 Task: Search one way flight ticket for 3 adults, 3 children in business from Pasco: Tri-cities Airport to Laramie: Laramie Regional Airport on 5-3-2023. Choice of flights is American. Number of bags: 4 checked bags. Price is upto 74000. Outbound departure time preference is 21:45.
Action: Mouse moved to (327, 278)
Screenshot: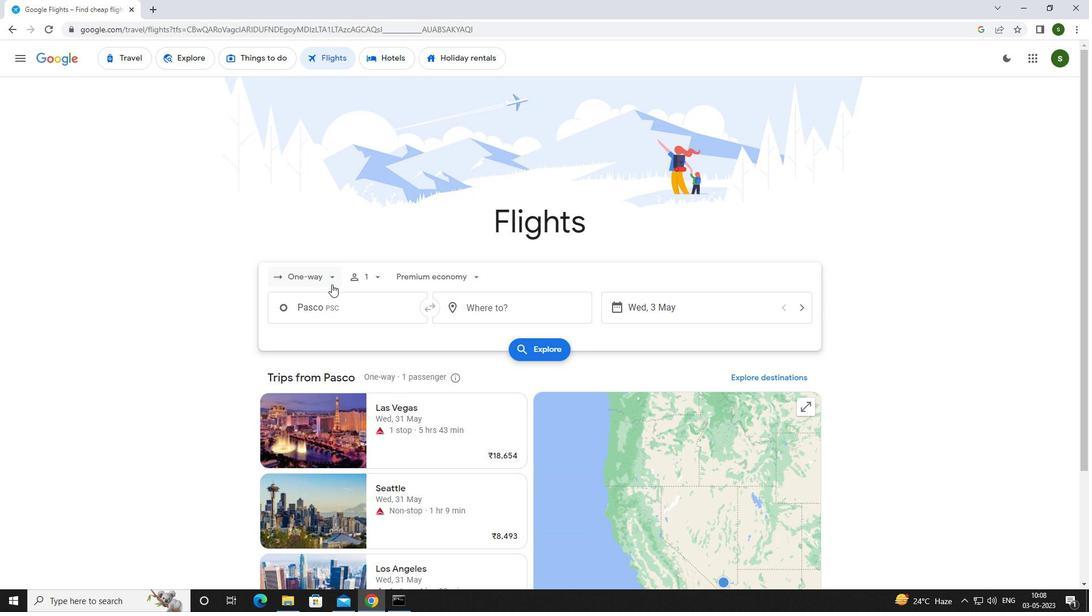 
Action: Mouse pressed left at (327, 278)
Screenshot: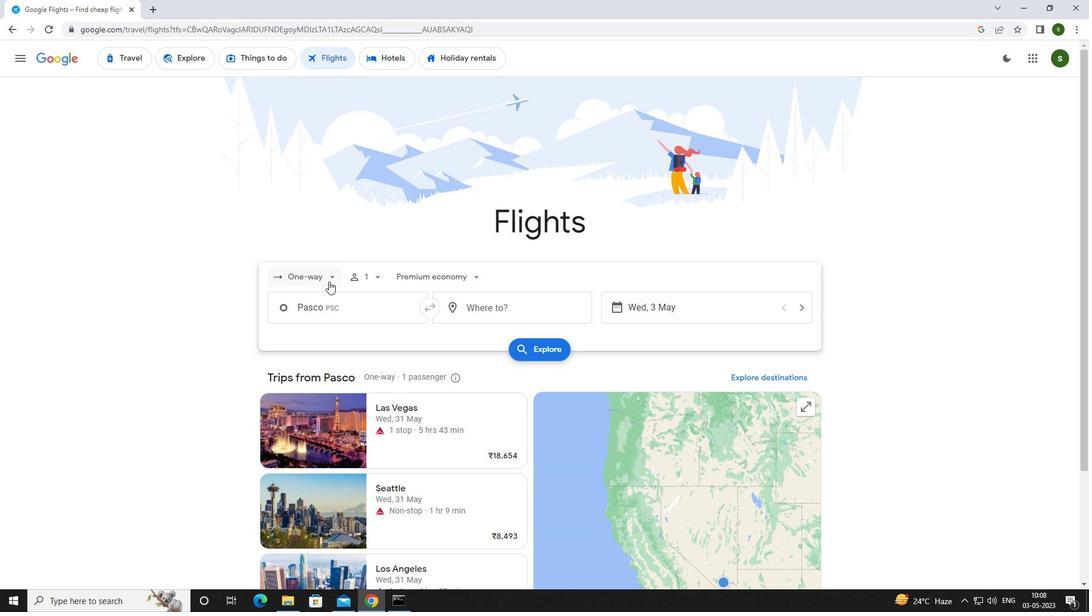 
Action: Mouse moved to (325, 328)
Screenshot: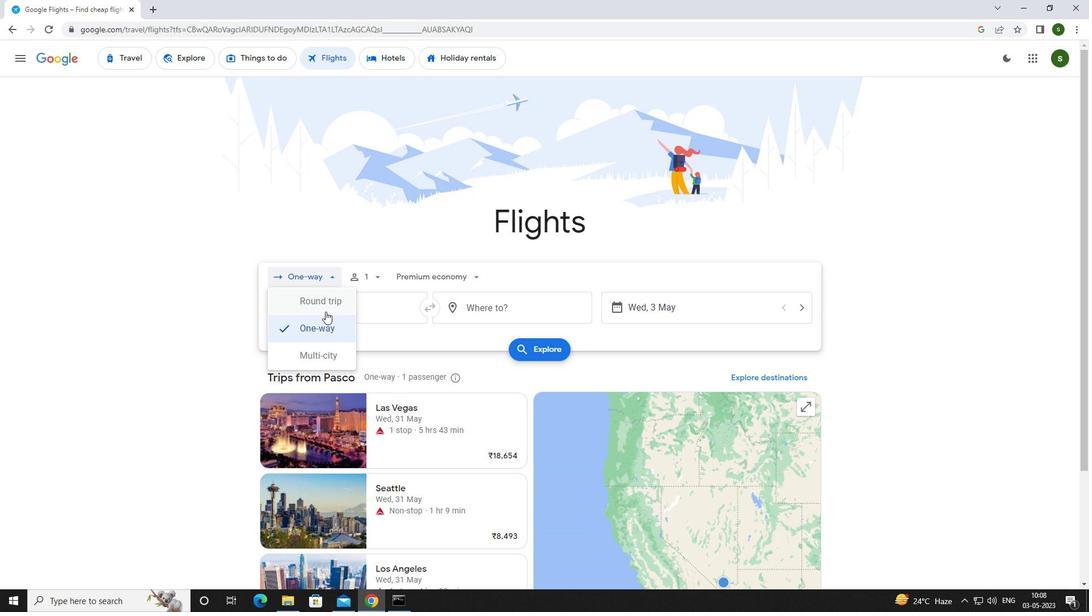 
Action: Mouse pressed left at (325, 328)
Screenshot: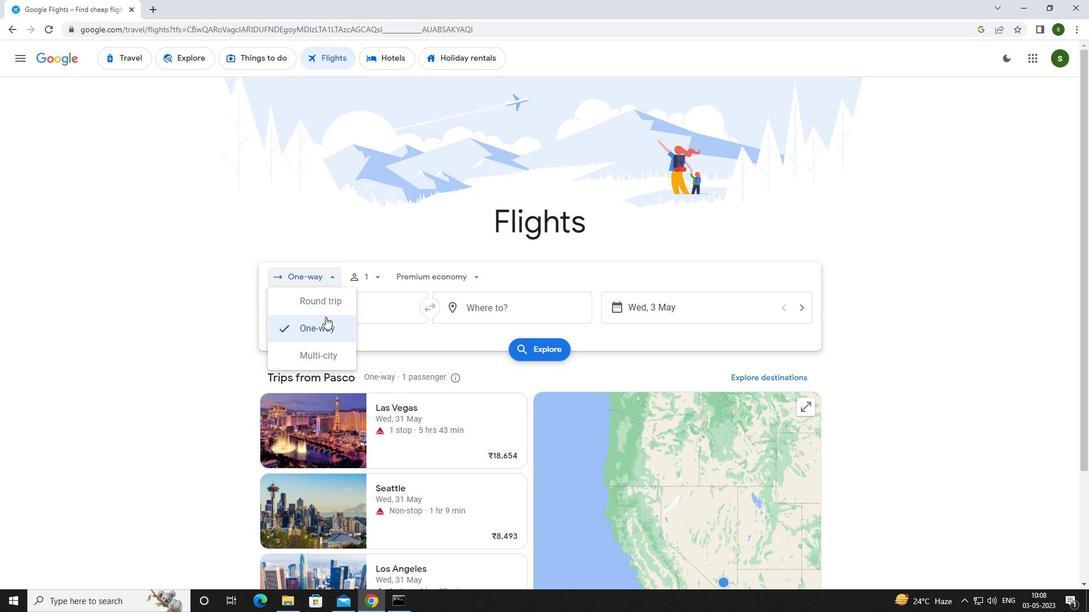 
Action: Mouse moved to (380, 276)
Screenshot: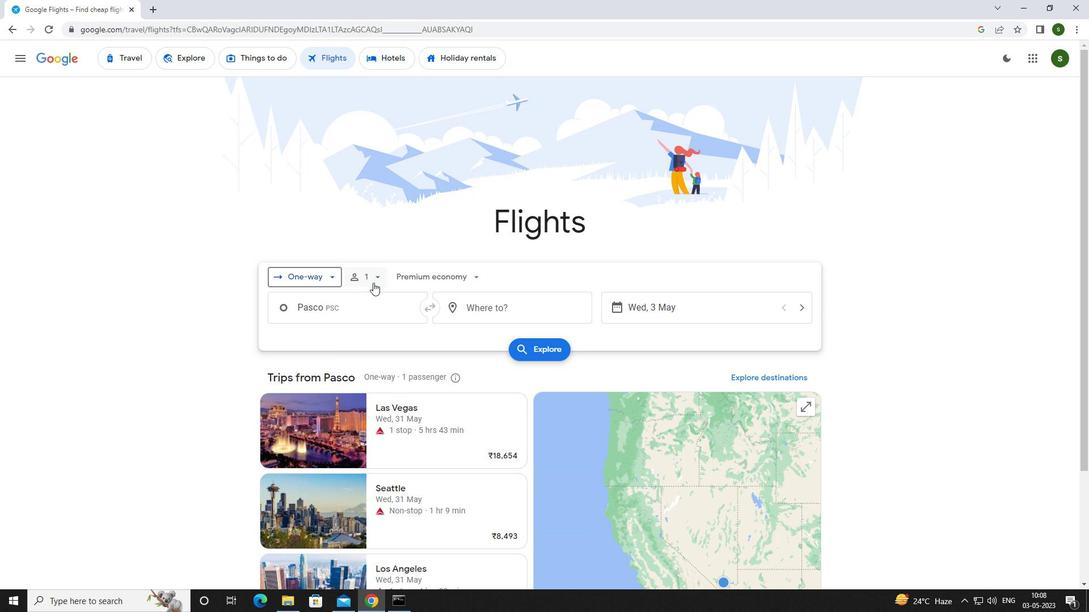 
Action: Mouse pressed left at (380, 276)
Screenshot: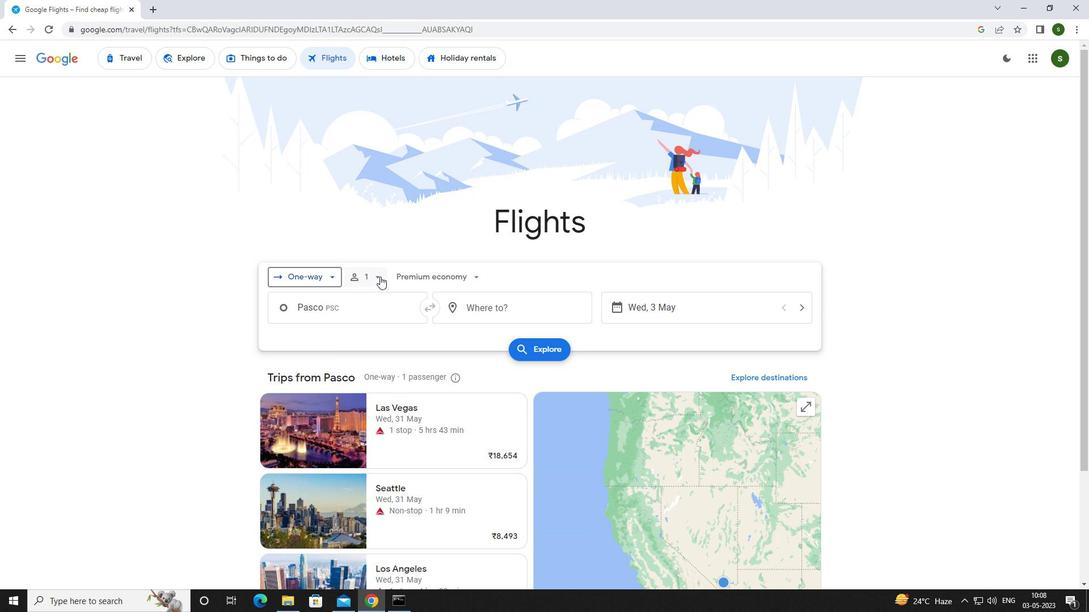 
Action: Mouse moved to (461, 307)
Screenshot: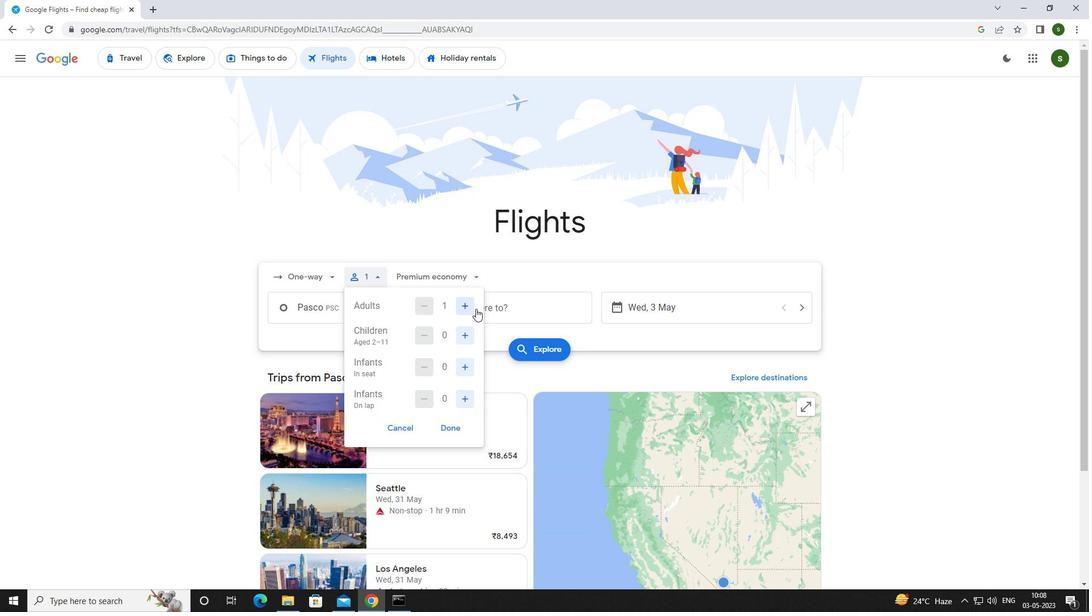 
Action: Mouse pressed left at (461, 307)
Screenshot: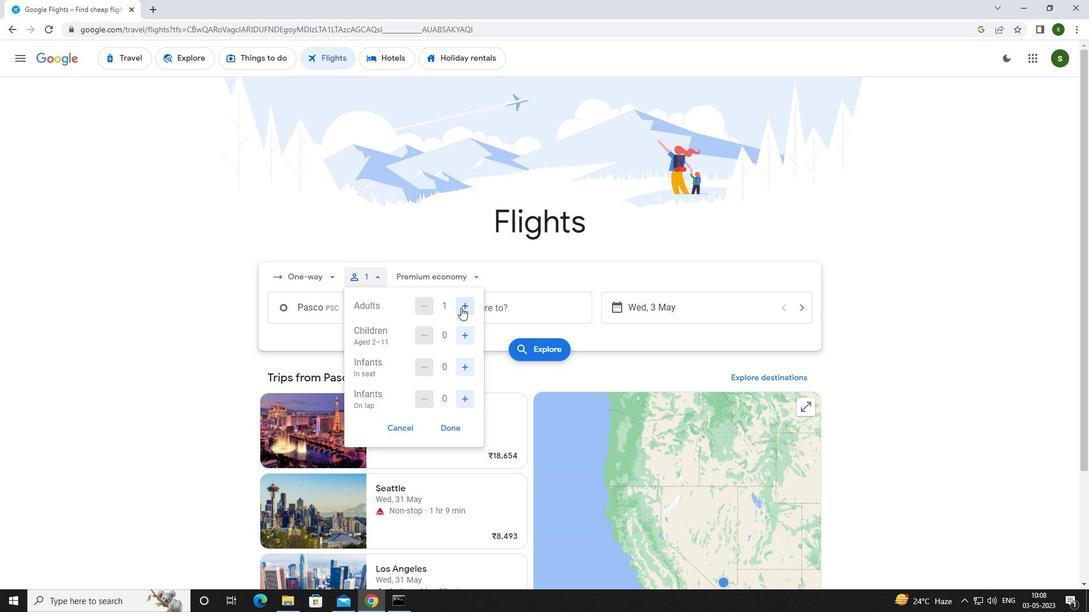 
Action: Mouse pressed left at (461, 307)
Screenshot: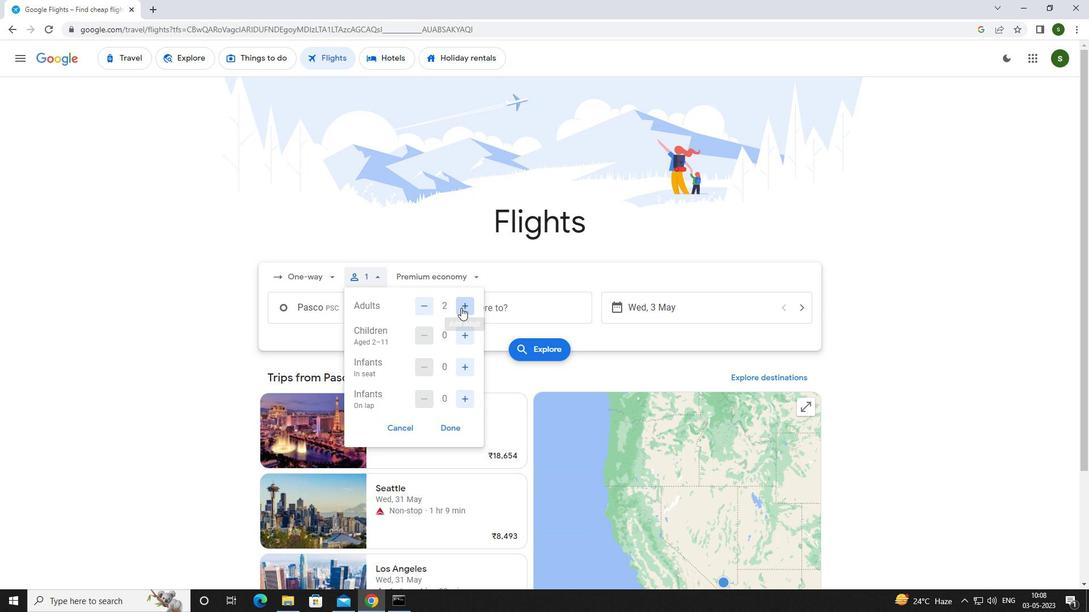
Action: Mouse moved to (465, 331)
Screenshot: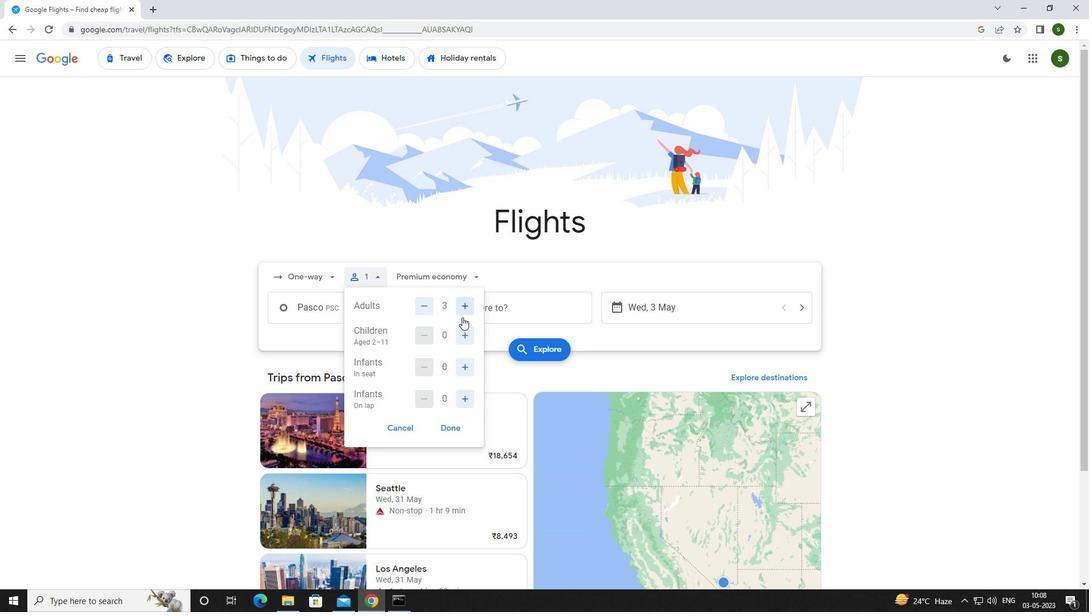 
Action: Mouse pressed left at (465, 331)
Screenshot: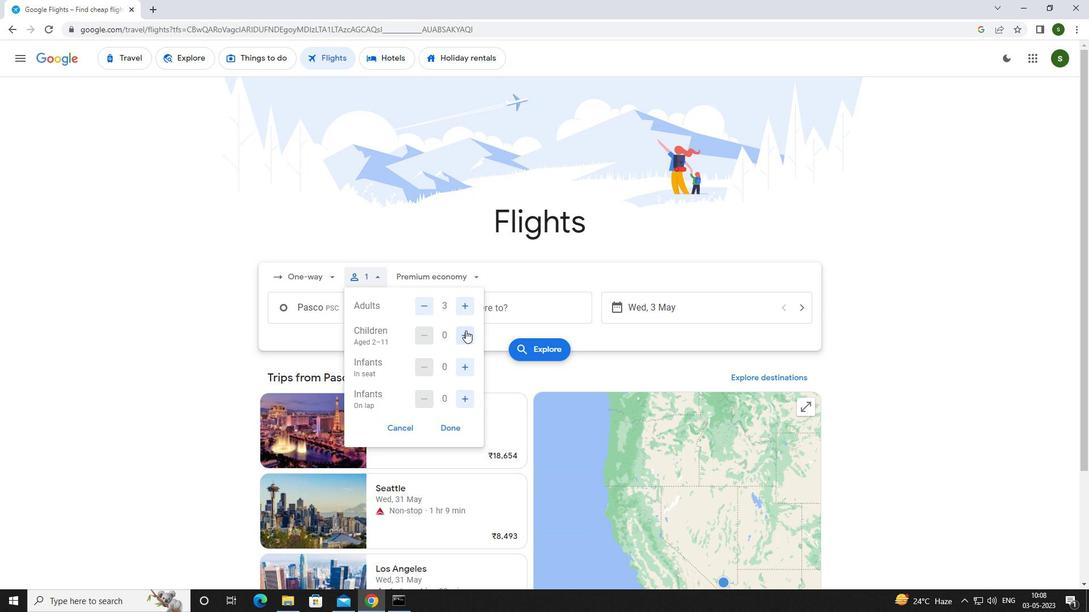 
Action: Mouse pressed left at (465, 331)
Screenshot: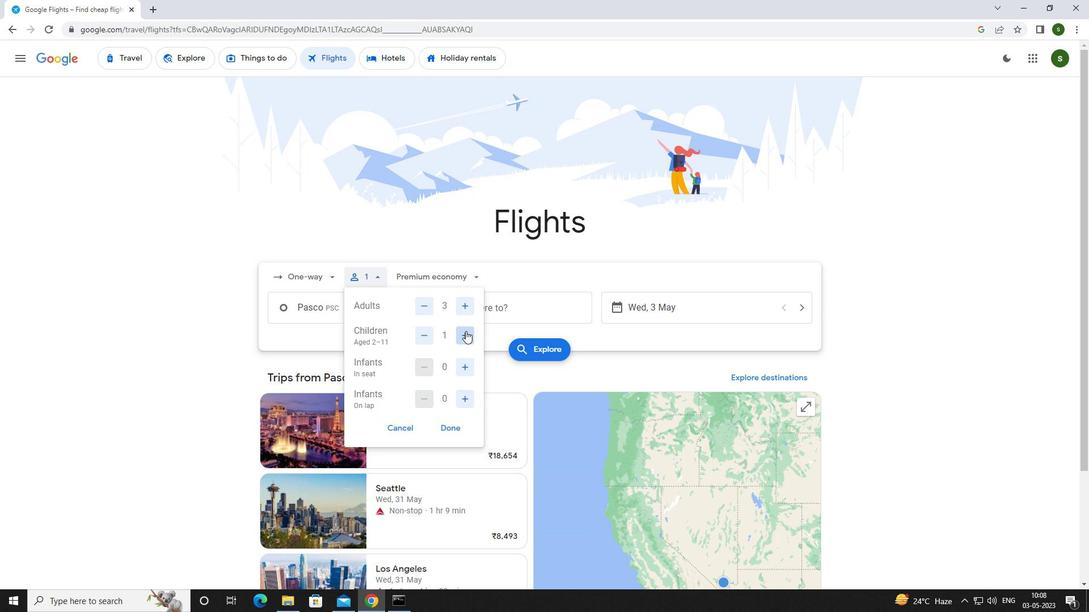 
Action: Mouse pressed left at (465, 331)
Screenshot: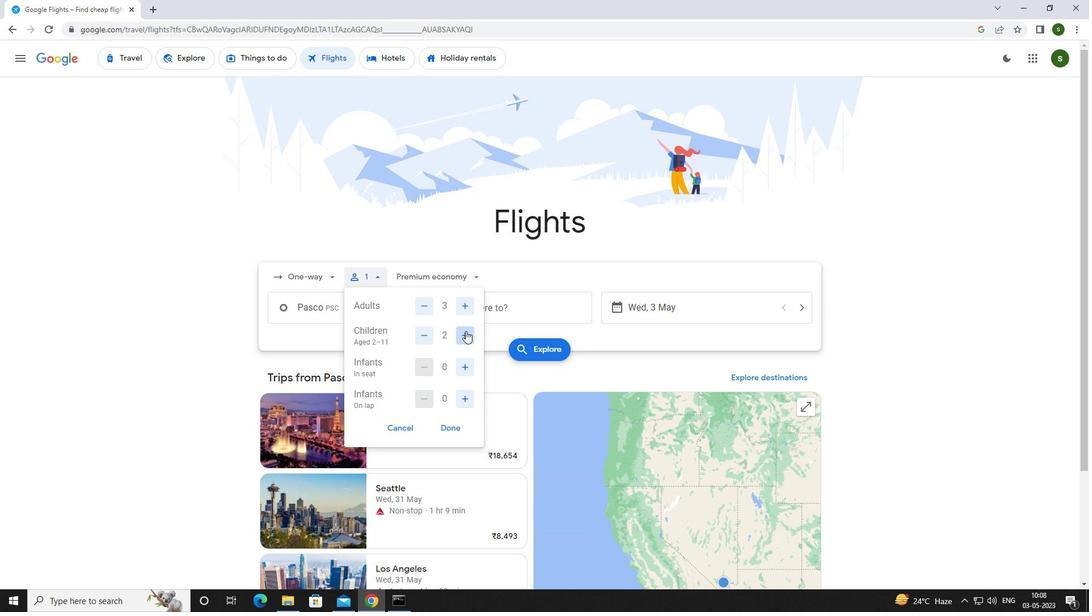 
Action: Mouse moved to (469, 281)
Screenshot: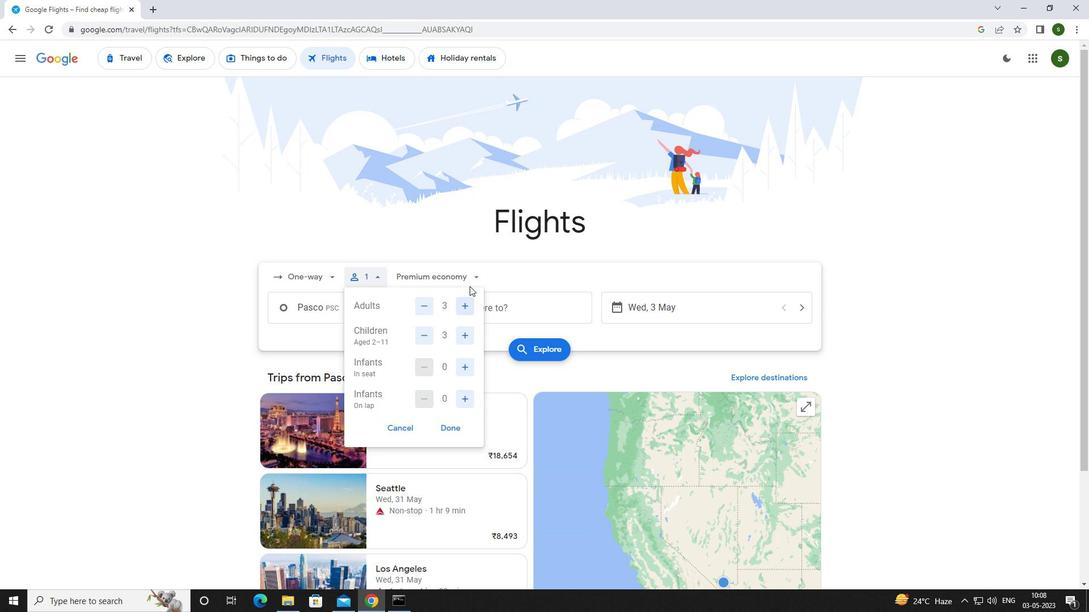 
Action: Mouse pressed left at (469, 281)
Screenshot: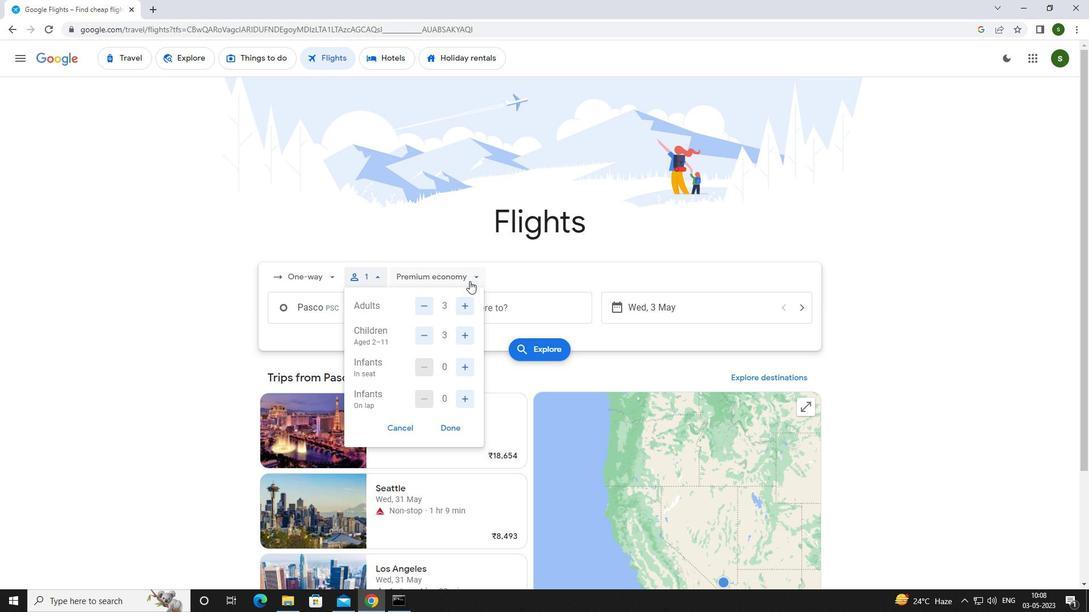 
Action: Mouse moved to (451, 349)
Screenshot: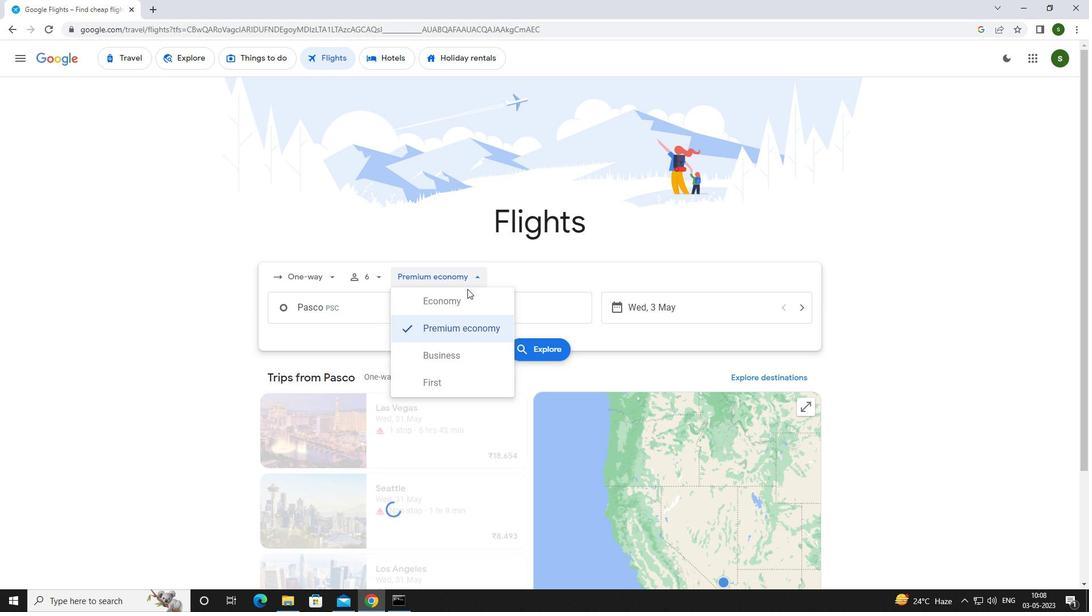
Action: Mouse pressed left at (451, 349)
Screenshot: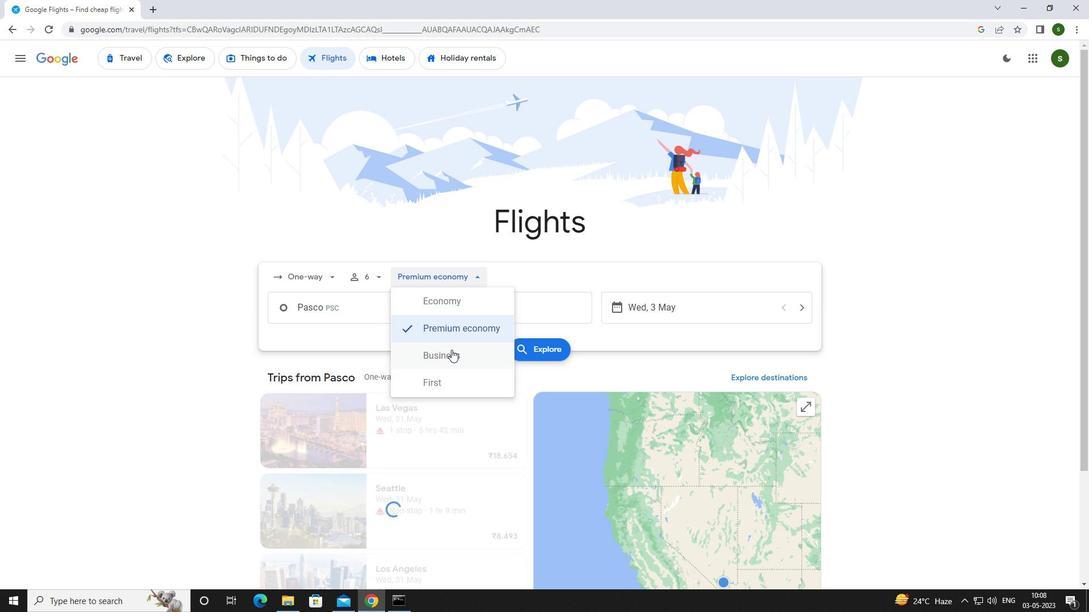 
Action: Mouse moved to (399, 305)
Screenshot: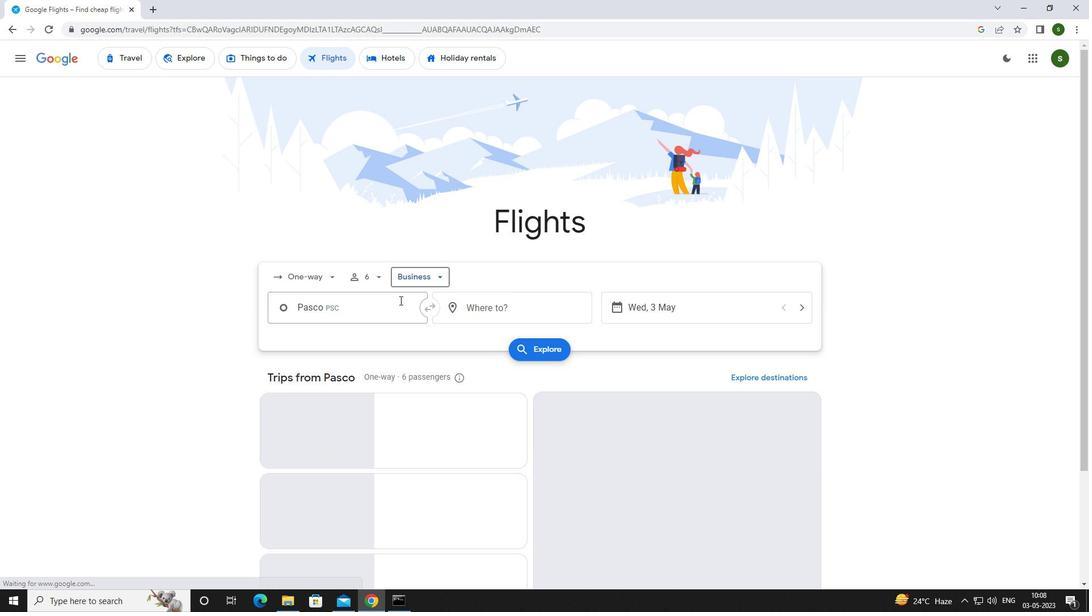 
Action: Mouse pressed left at (399, 305)
Screenshot: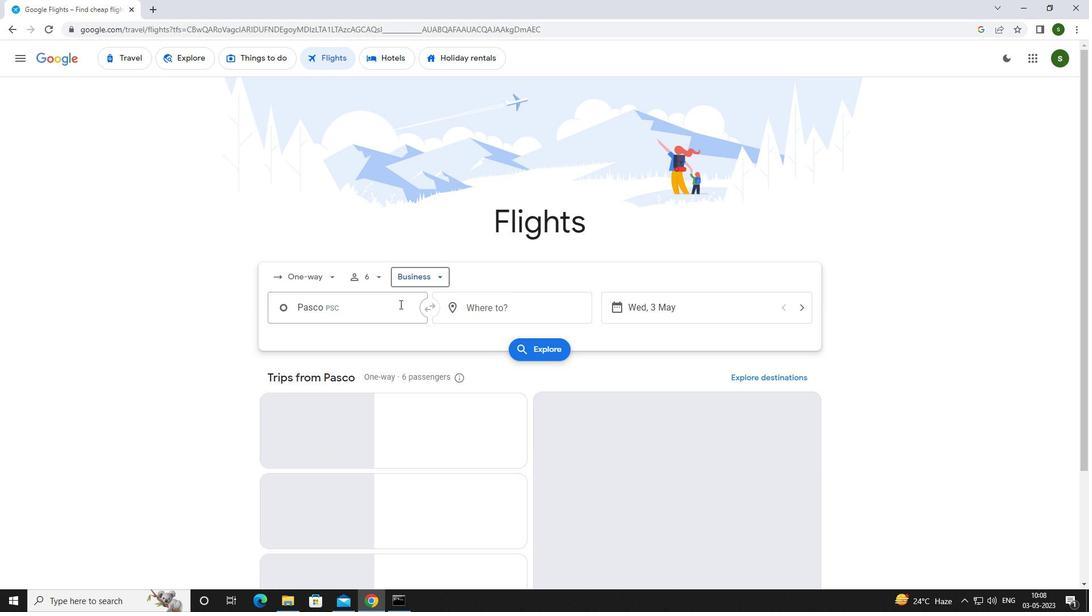 
Action: Mouse moved to (406, 309)
Screenshot: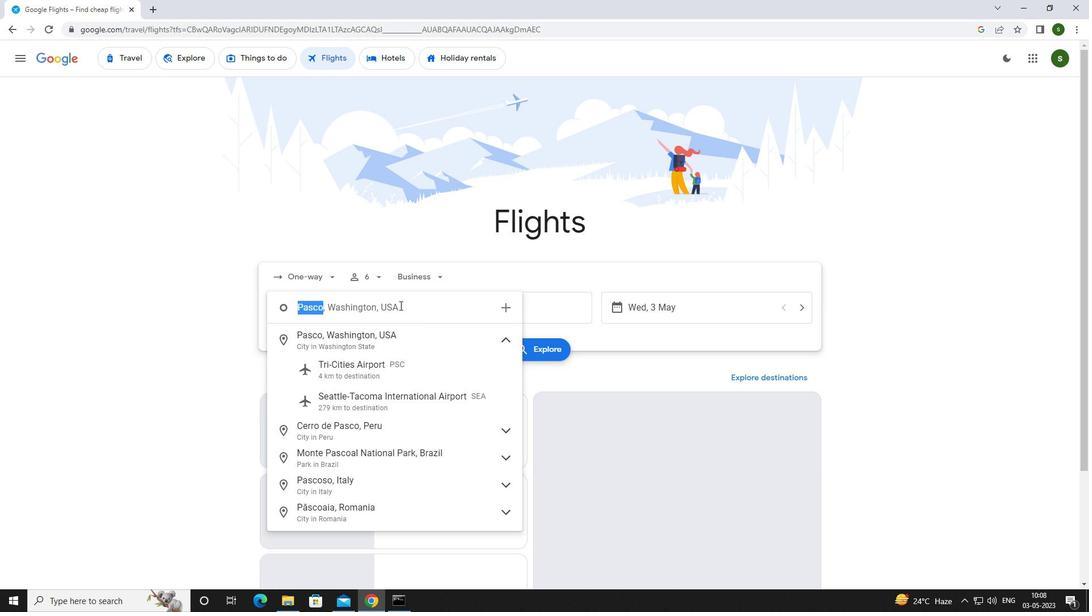 
Action: Key pressed <Key.caps_lock>p<Key.caps_lock>asc
Screenshot: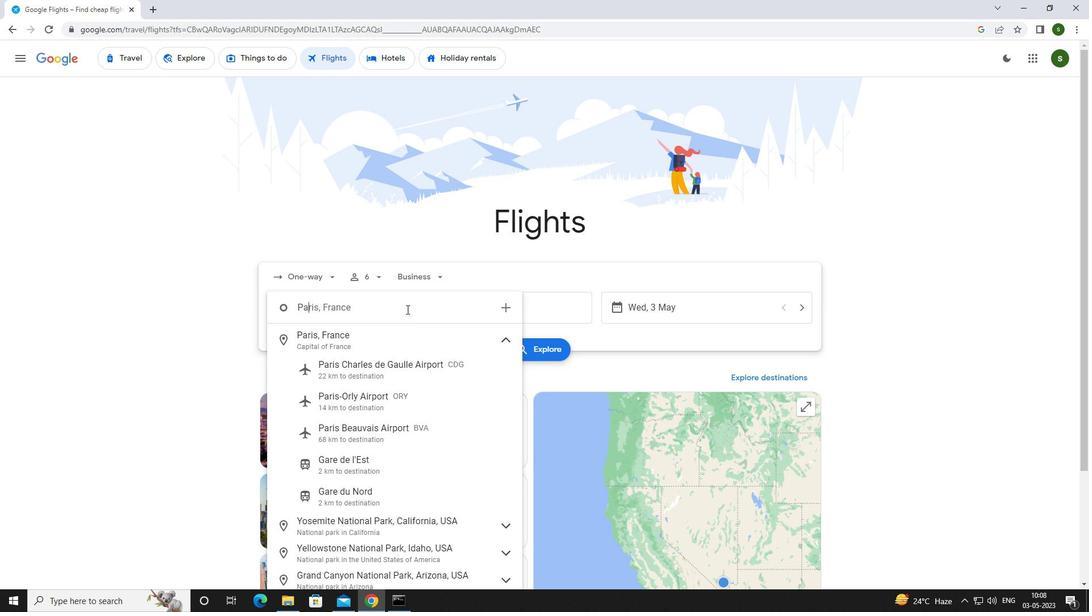 
Action: Mouse moved to (398, 364)
Screenshot: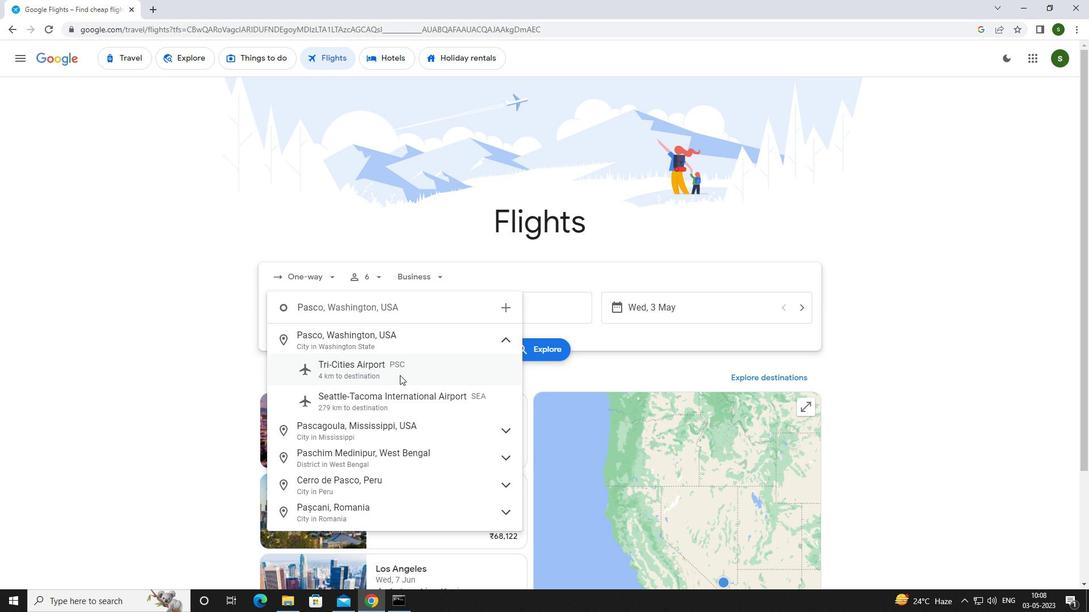 
Action: Mouse pressed left at (398, 364)
Screenshot: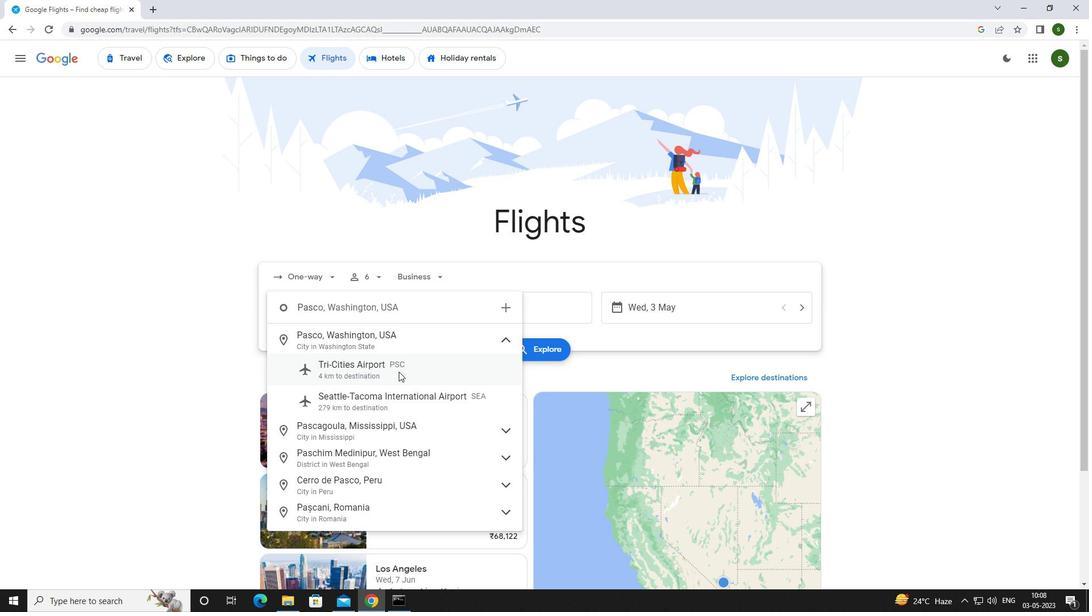
Action: Mouse moved to (499, 306)
Screenshot: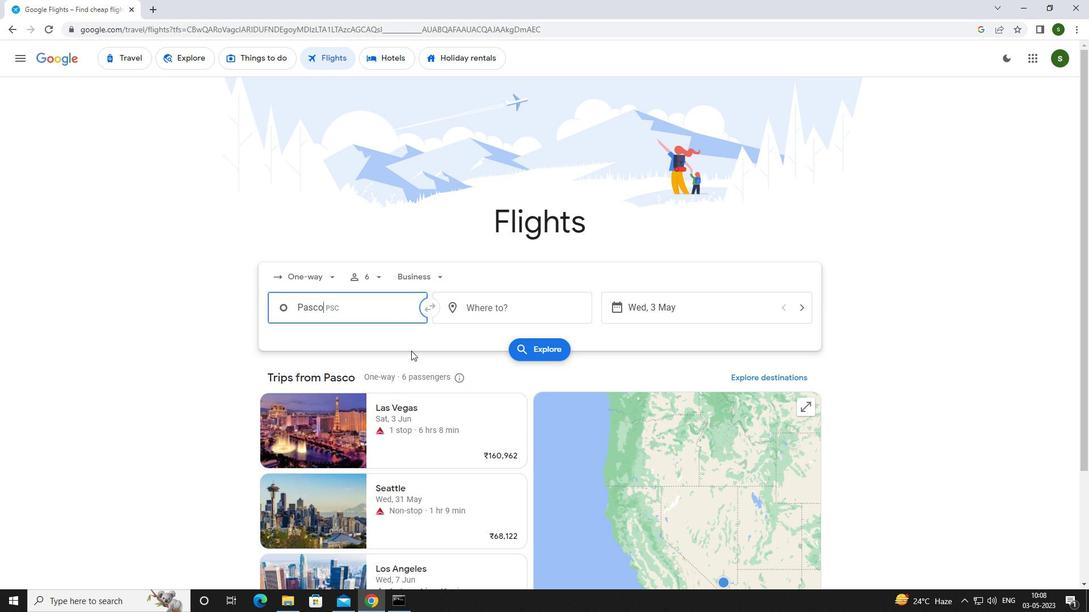 
Action: Mouse pressed left at (499, 306)
Screenshot: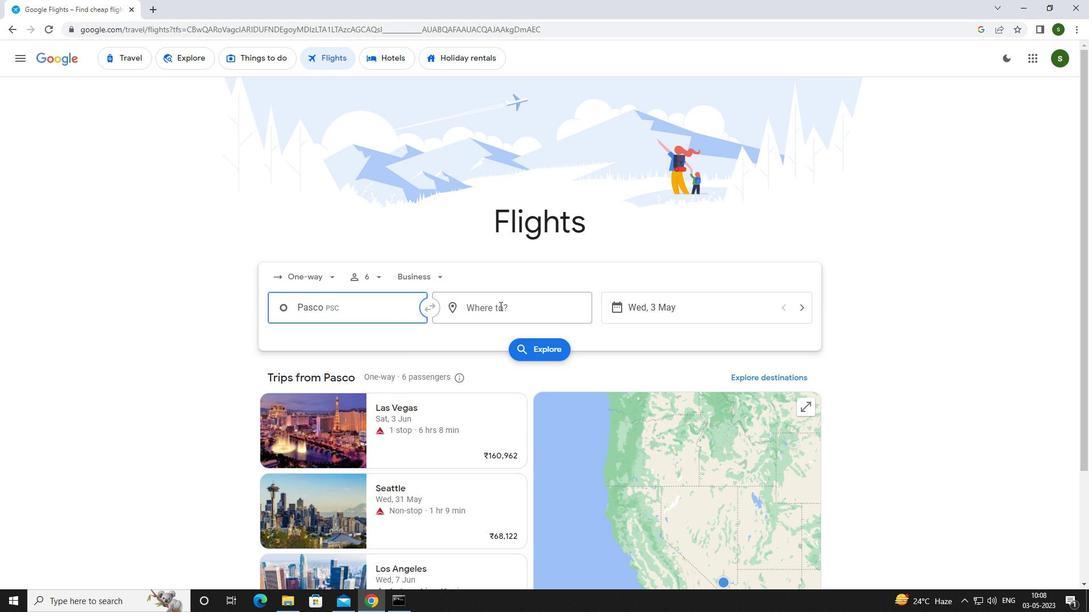 
Action: Mouse moved to (501, 306)
Screenshot: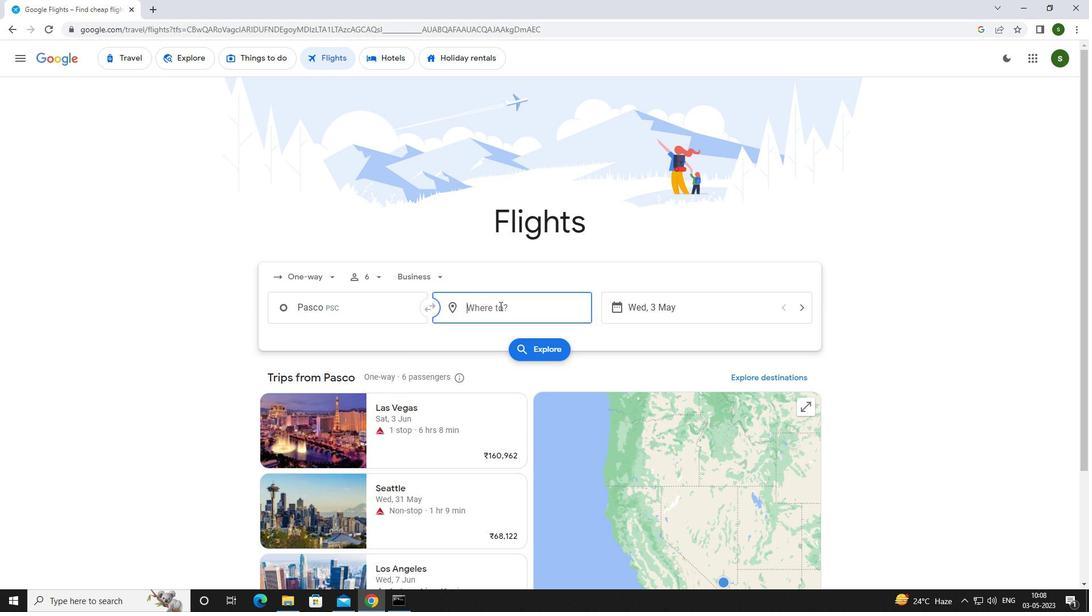 
Action: Key pressed <Key.caps_lock>l<Key.caps_lock>aram
Screenshot: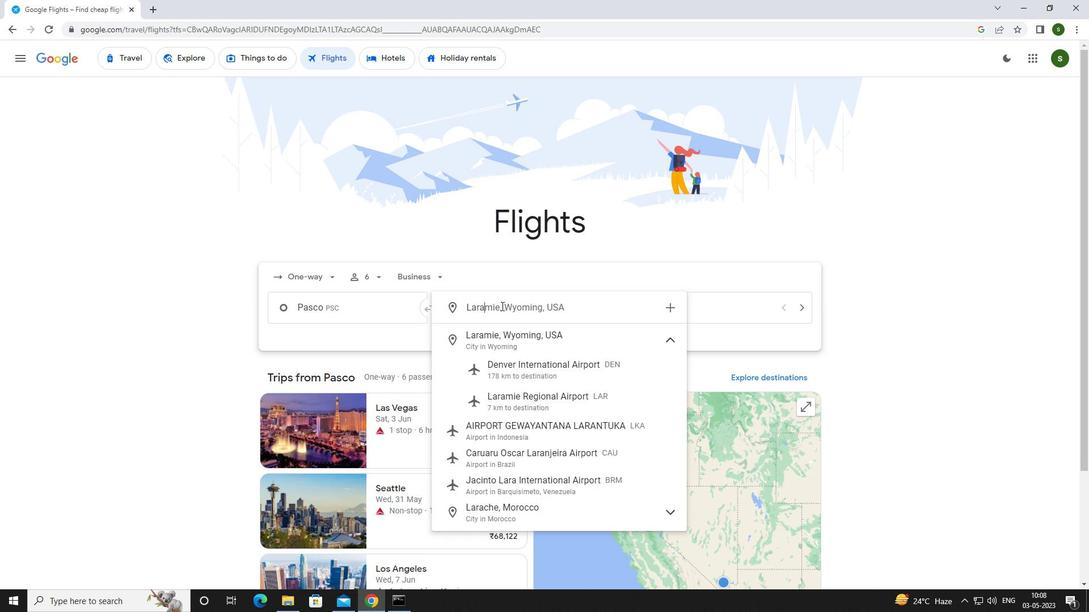 
Action: Mouse moved to (517, 399)
Screenshot: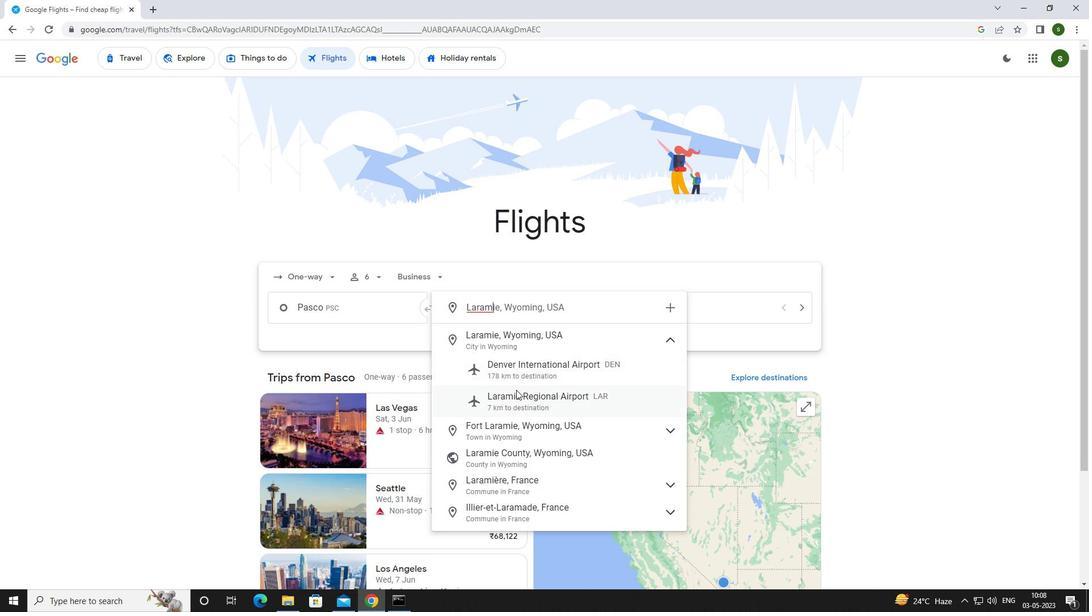 
Action: Mouse pressed left at (517, 399)
Screenshot: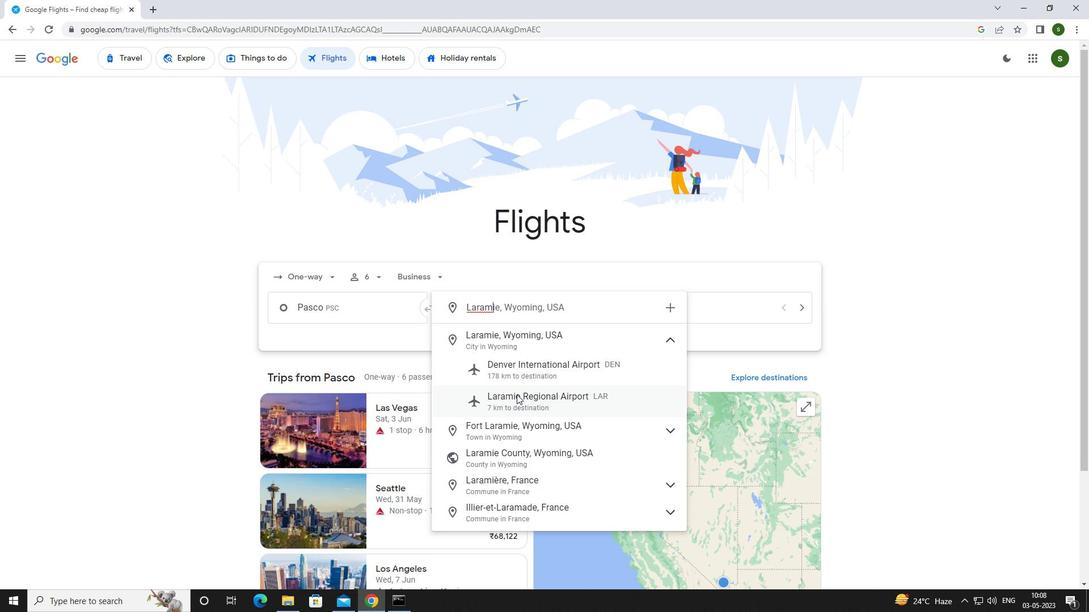 
Action: Mouse moved to (695, 311)
Screenshot: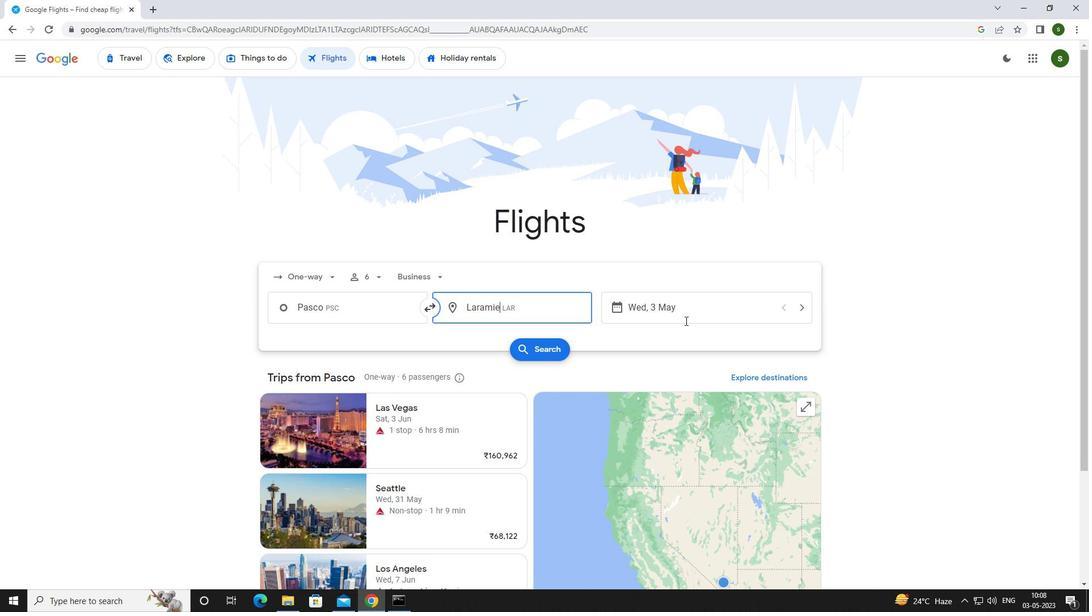 
Action: Mouse pressed left at (695, 311)
Screenshot: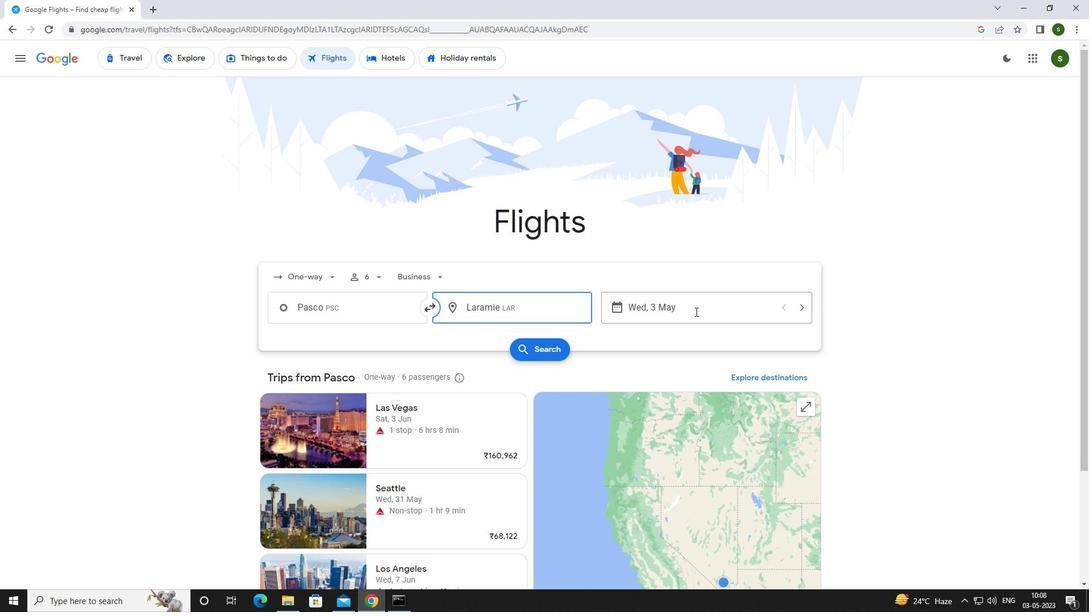 
Action: Mouse moved to (489, 382)
Screenshot: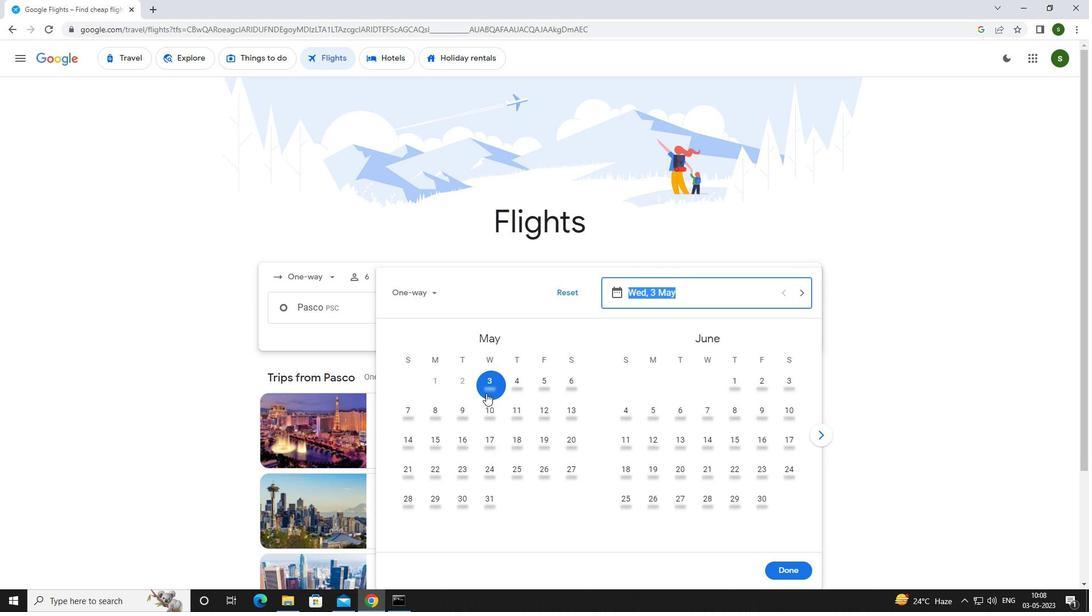
Action: Mouse pressed left at (489, 382)
Screenshot: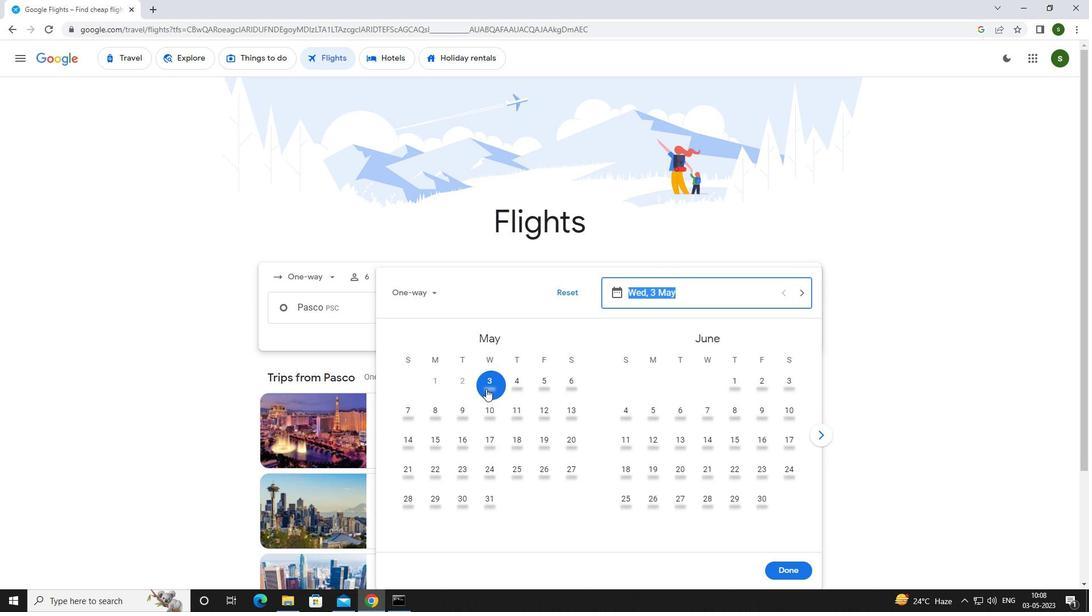 
Action: Mouse moved to (773, 570)
Screenshot: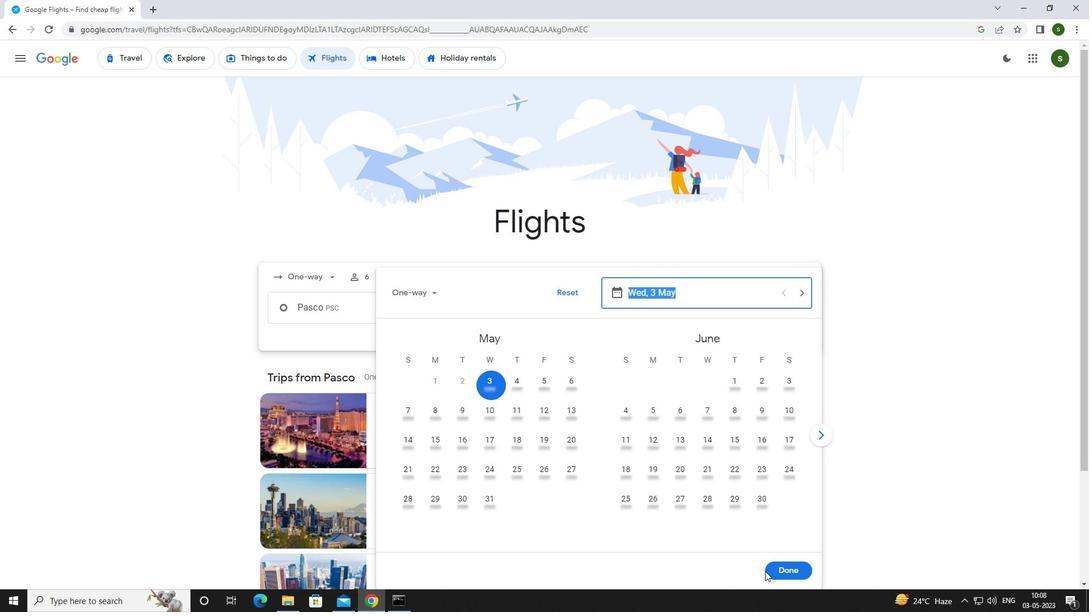
Action: Mouse pressed left at (773, 570)
Screenshot: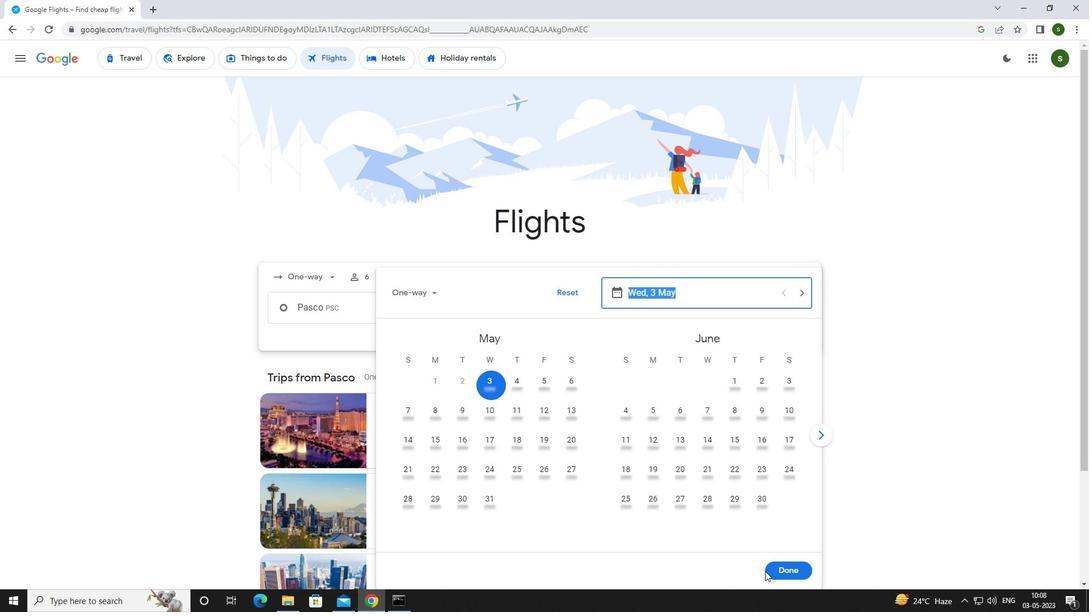 
Action: Mouse moved to (532, 355)
Screenshot: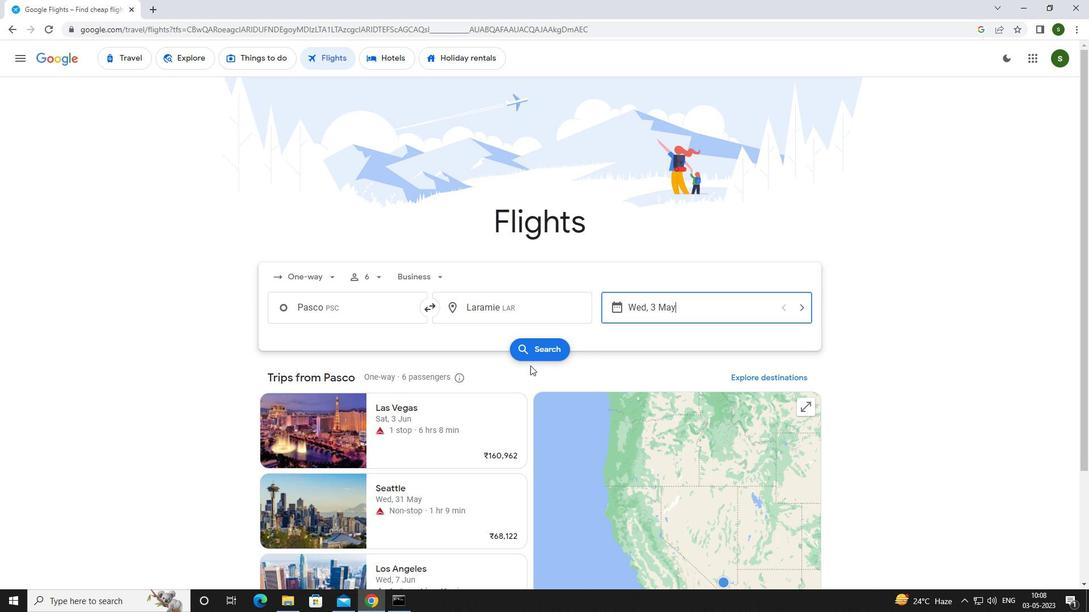 
Action: Mouse pressed left at (532, 355)
Screenshot: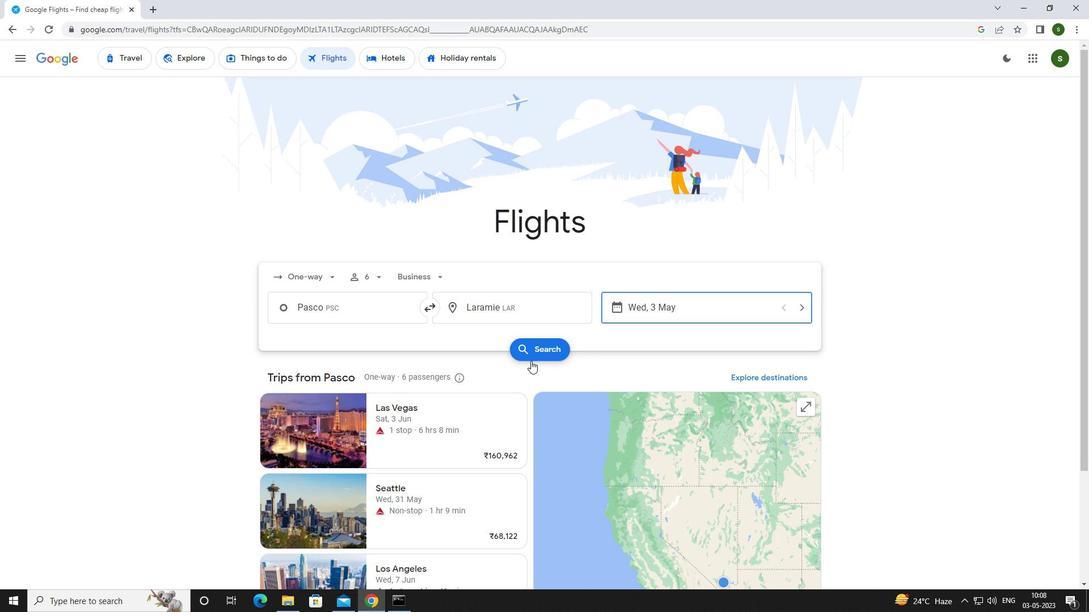 
Action: Mouse moved to (286, 164)
Screenshot: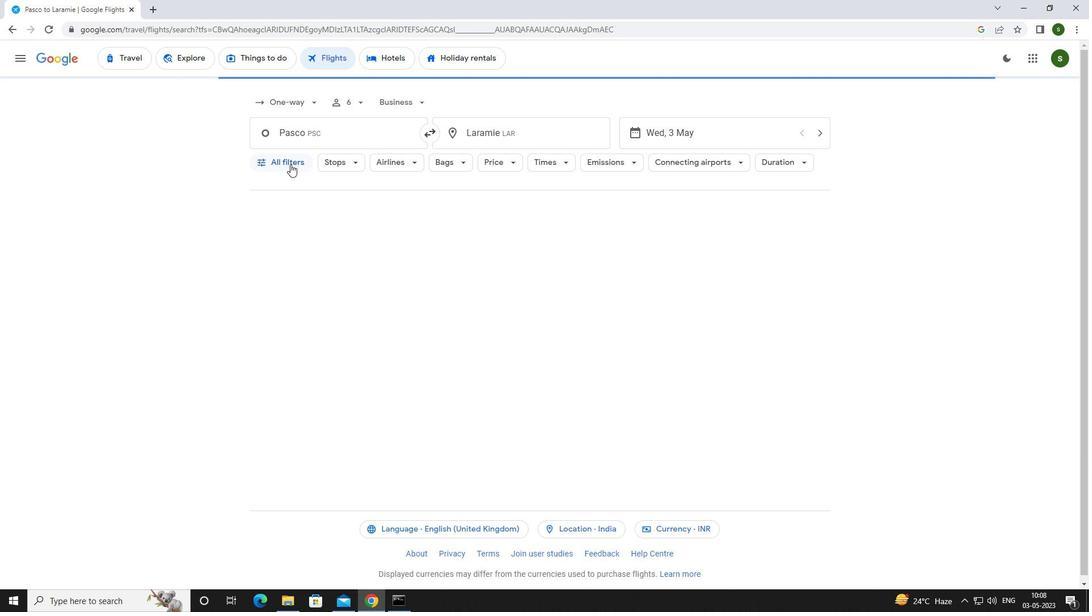 
Action: Mouse pressed left at (286, 164)
Screenshot: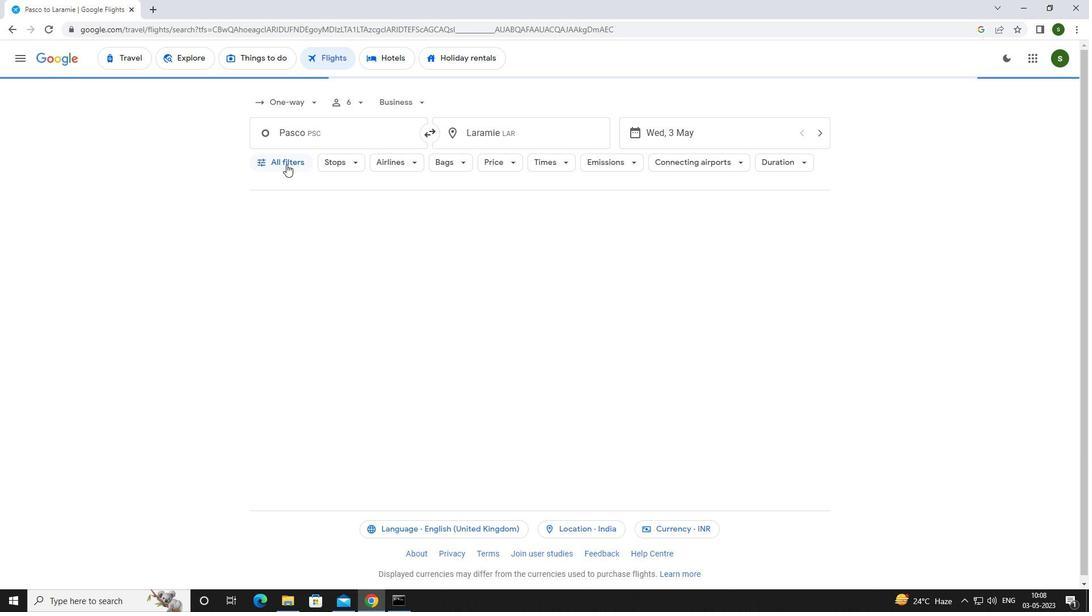 
Action: Mouse moved to (424, 405)
Screenshot: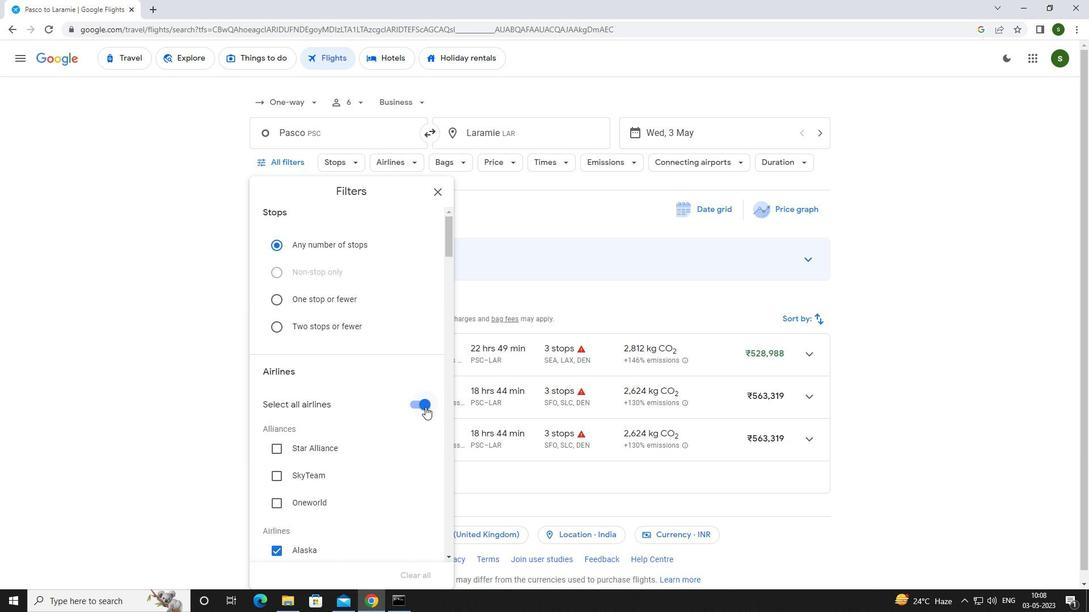 
Action: Mouse pressed left at (424, 405)
Screenshot: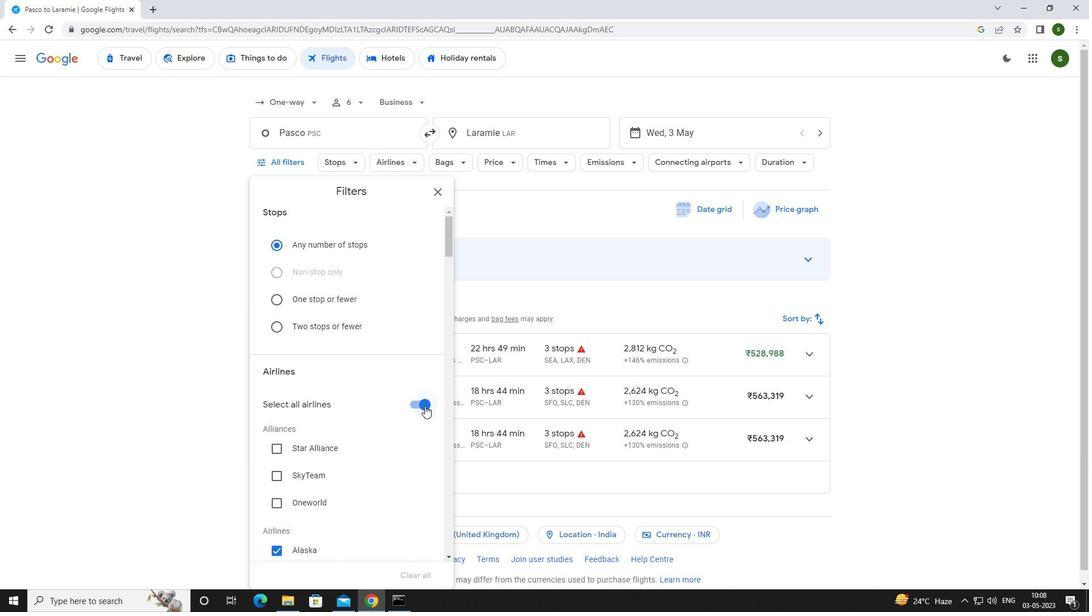 
Action: Mouse moved to (397, 383)
Screenshot: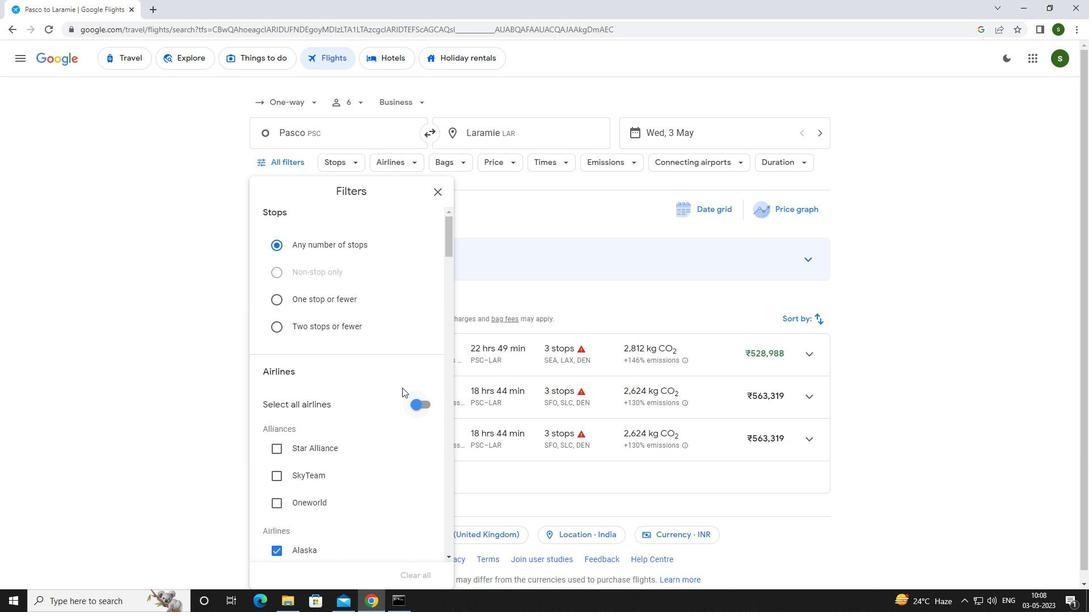 
Action: Mouse scrolled (397, 382) with delta (0, 0)
Screenshot: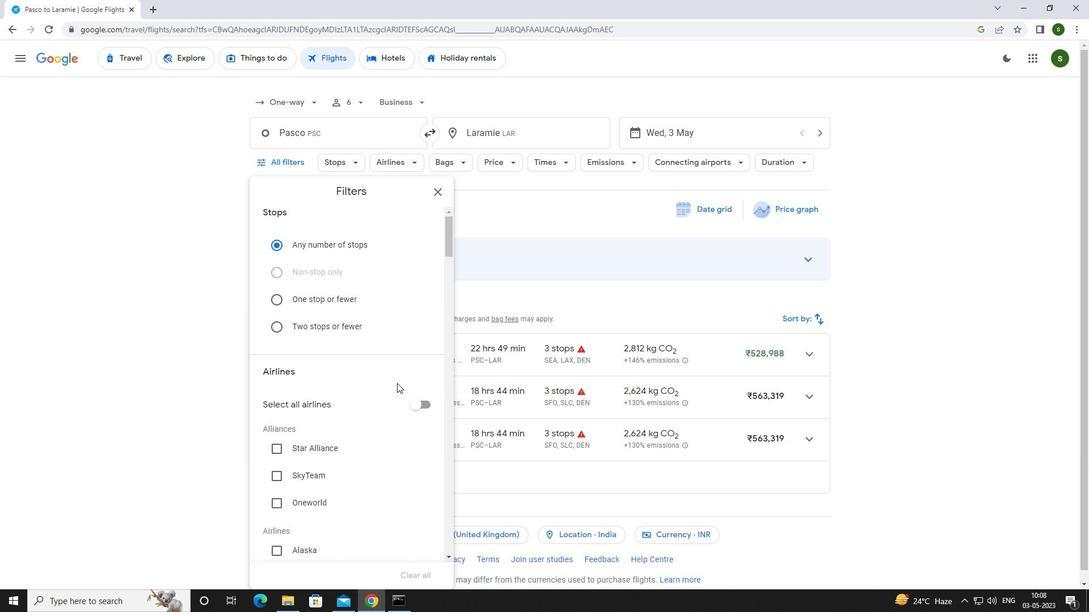 
Action: Mouse scrolled (397, 382) with delta (0, 0)
Screenshot: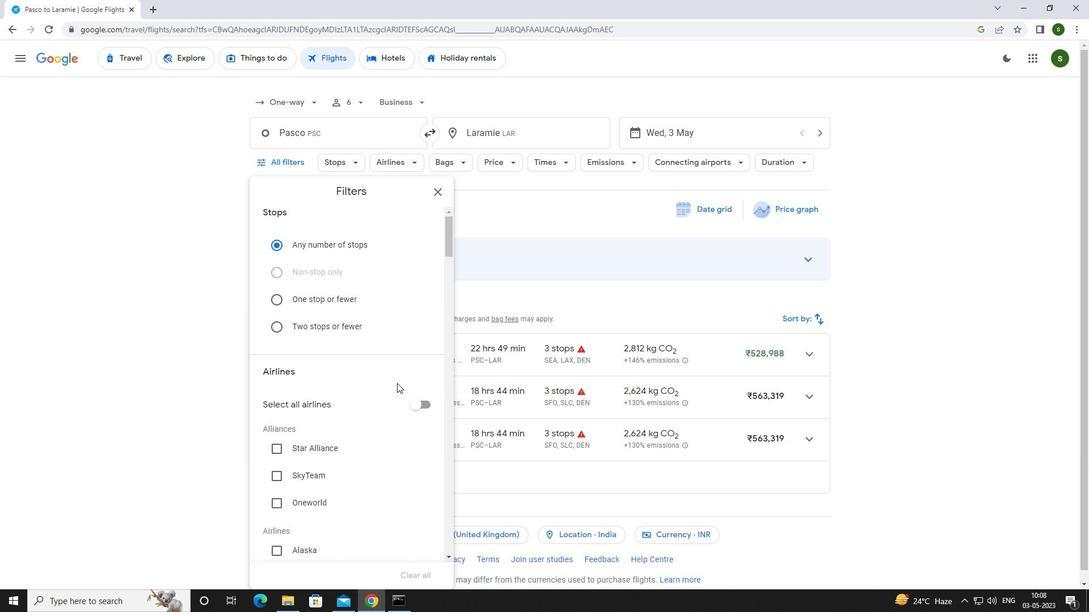 
Action: Mouse moved to (323, 462)
Screenshot: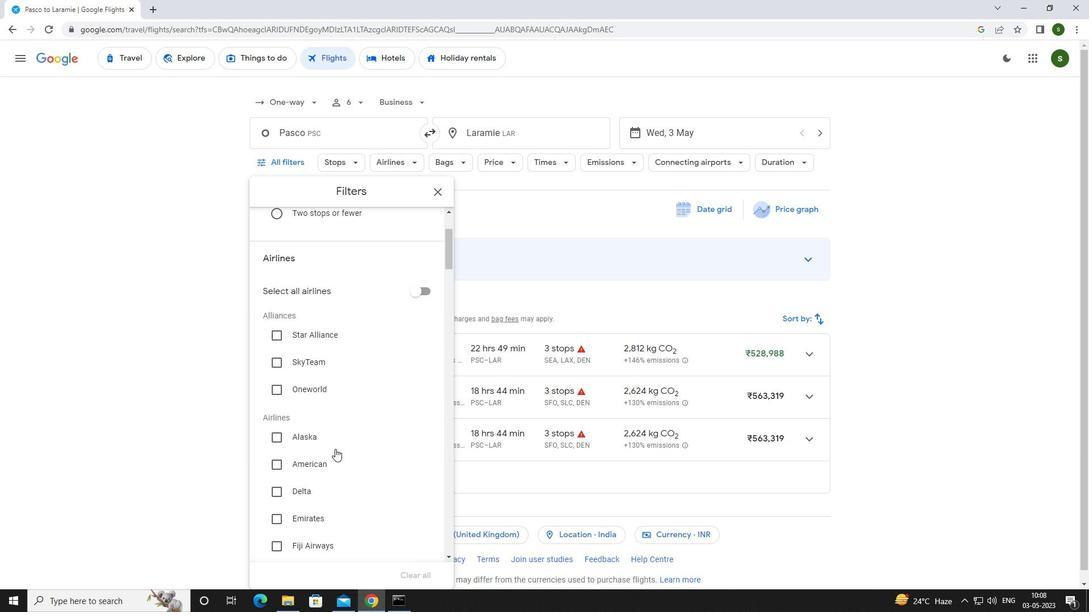 
Action: Mouse pressed left at (323, 462)
Screenshot: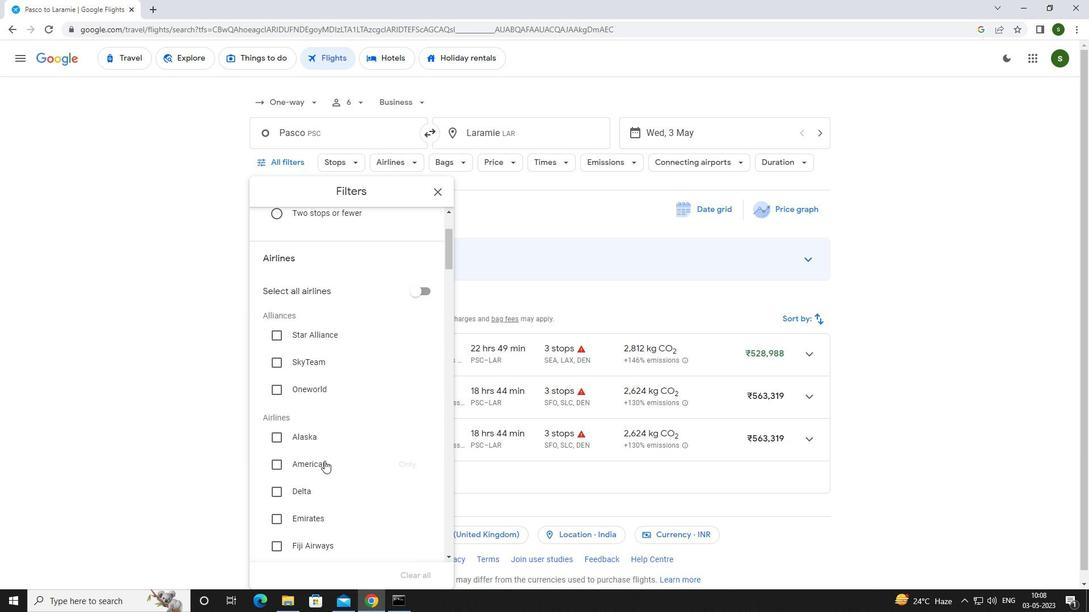 
Action: Mouse moved to (364, 419)
Screenshot: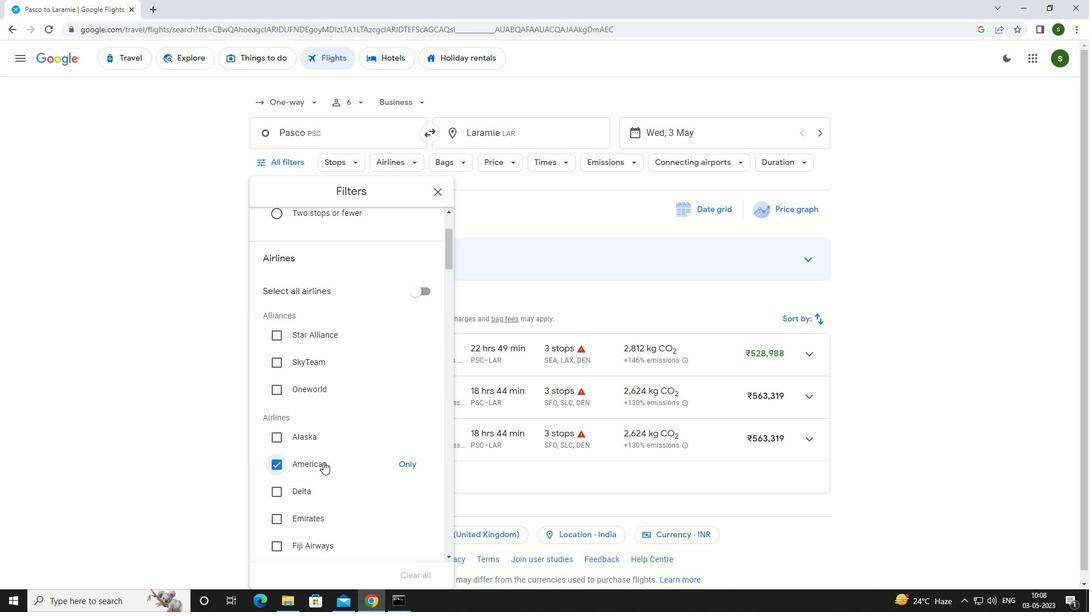 
Action: Mouse scrolled (364, 419) with delta (0, 0)
Screenshot: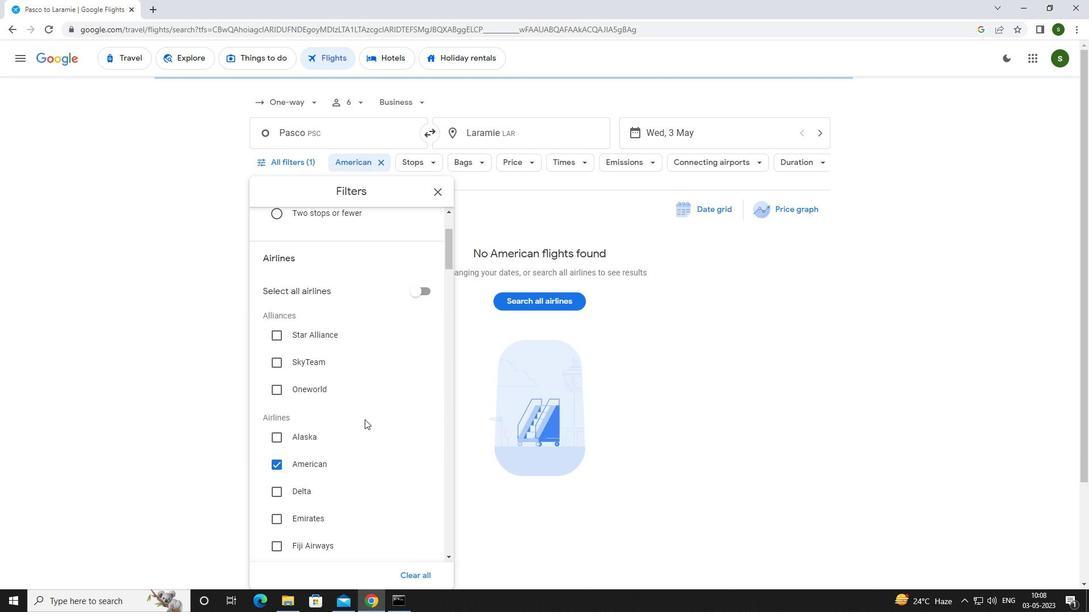 
Action: Mouse scrolled (364, 419) with delta (0, 0)
Screenshot: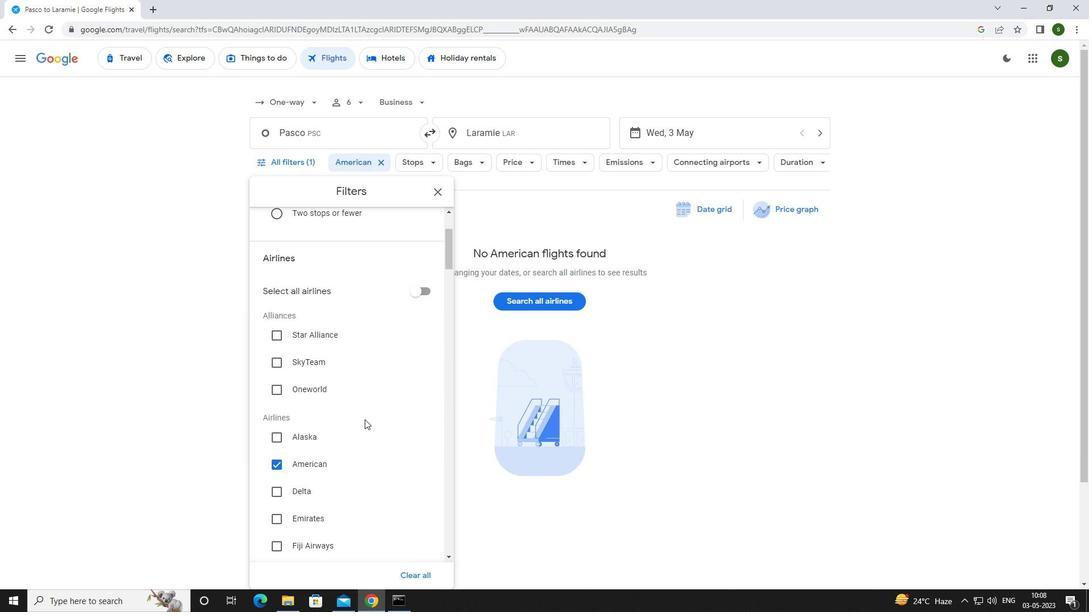 
Action: Mouse scrolled (364, 419) with delta (0, 0)
Screenshot: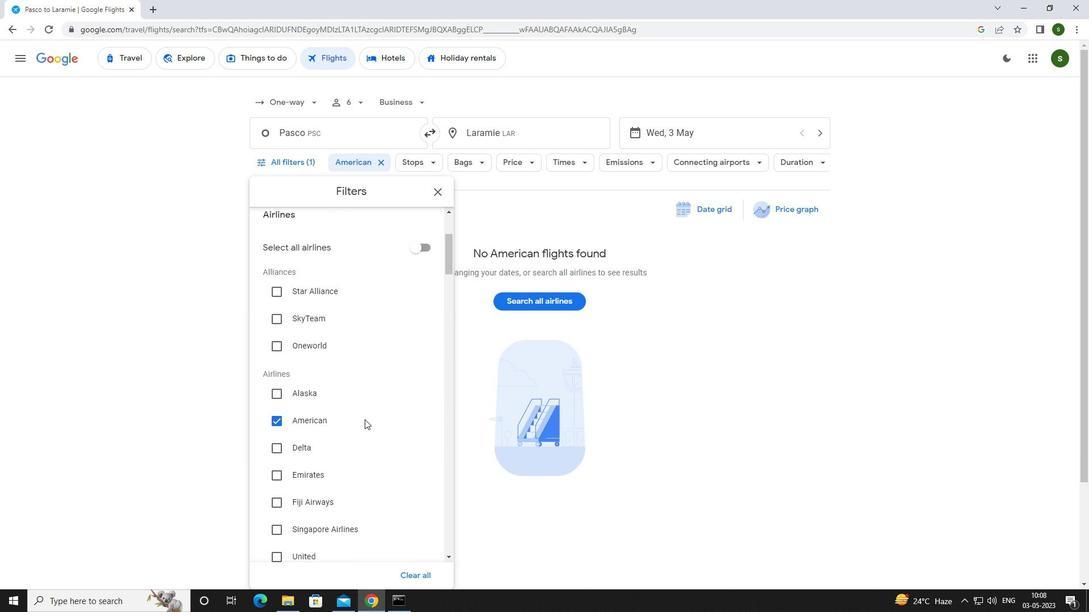 
Action: Mouse scrolled (364, 419) with delta (0, 0)
Screenshot: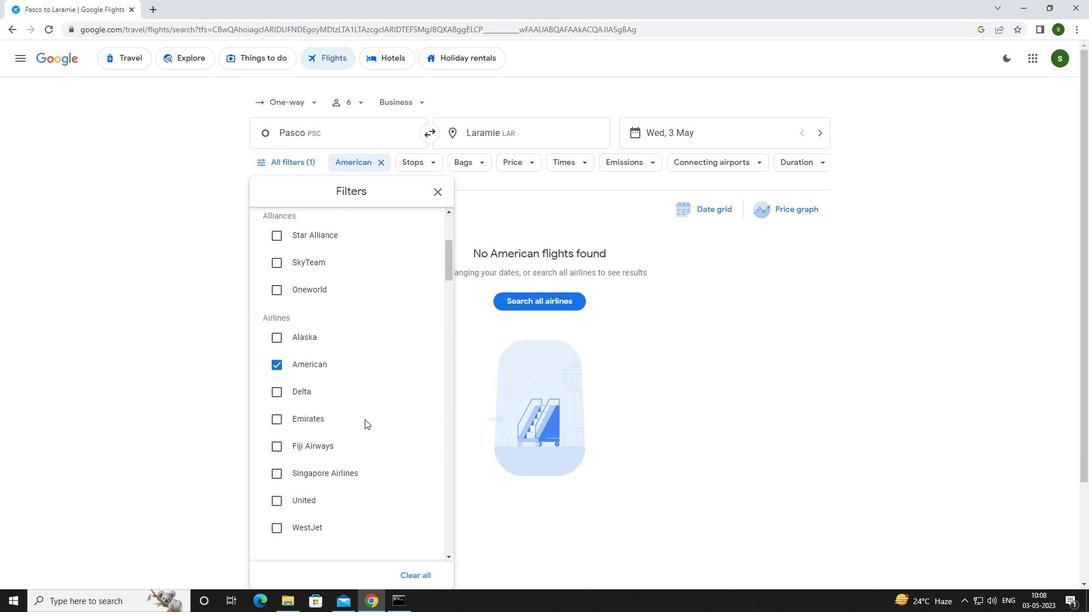 
Action: Mouse scrolled (364, 419) with delta (0, 0)
Screenshot: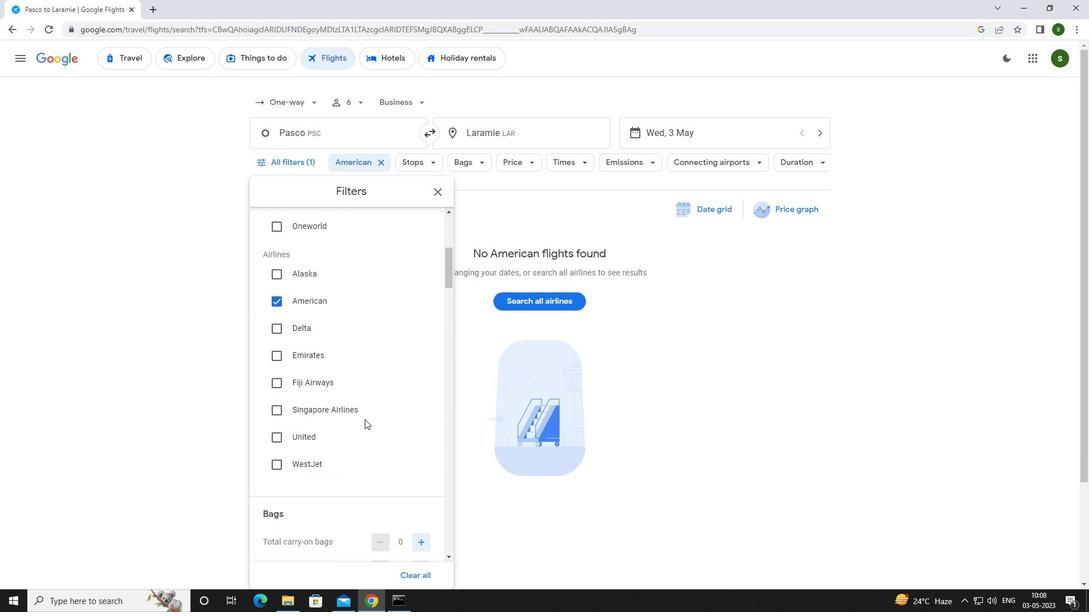 
Action: Mouse moved to (420, 450)
Screenshot: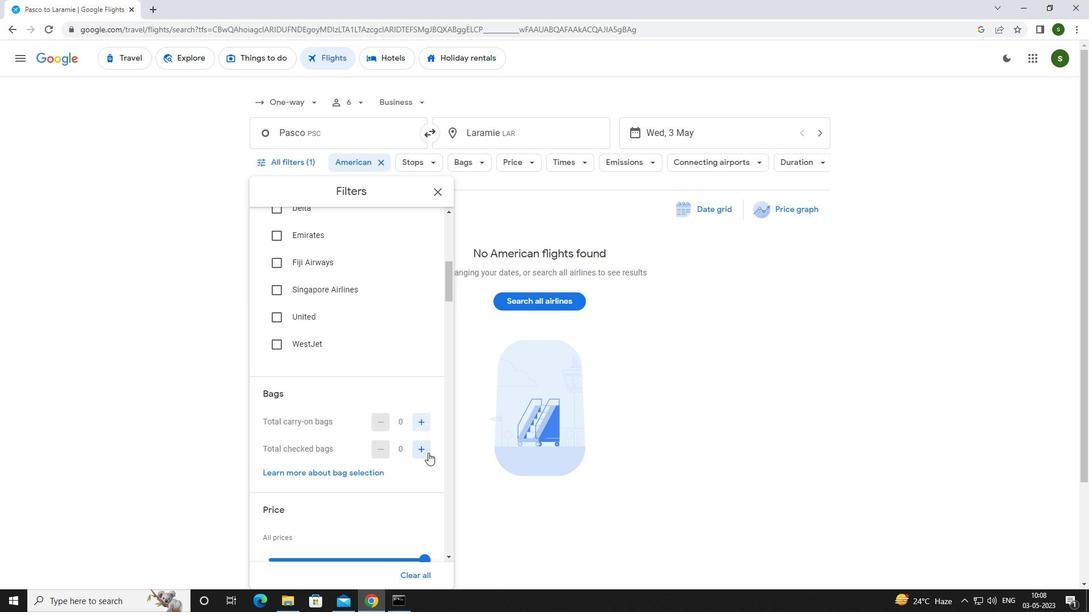 
Action: Mouse pressed left at (420, 450)
Screenshot: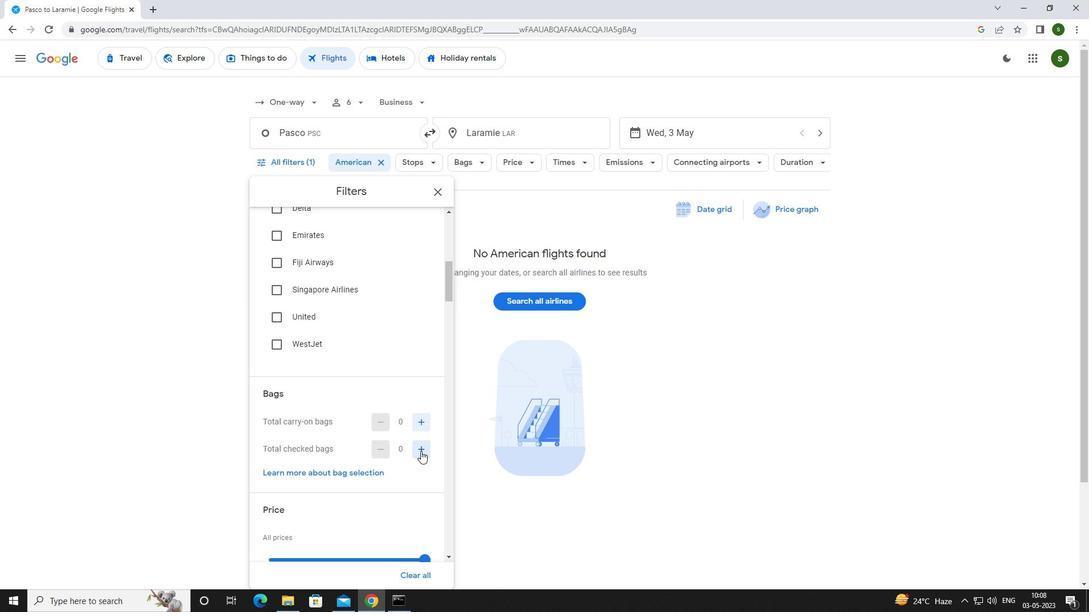 
Action: Mouse pressed left at (420, 450)
Screenshot: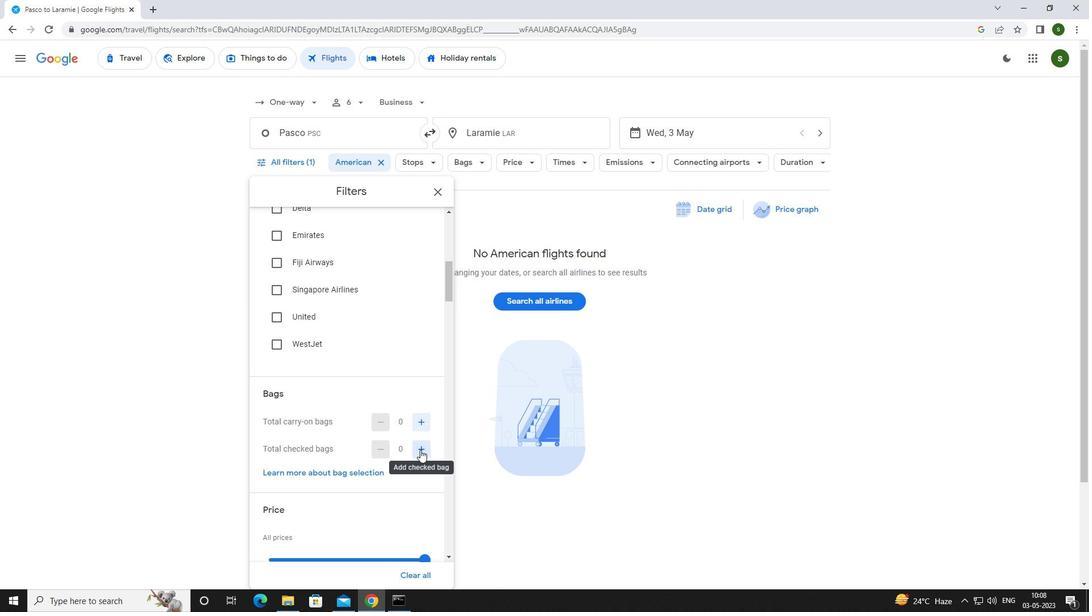 
Action: Mouse pressed left at (420, 450)
Screenshot: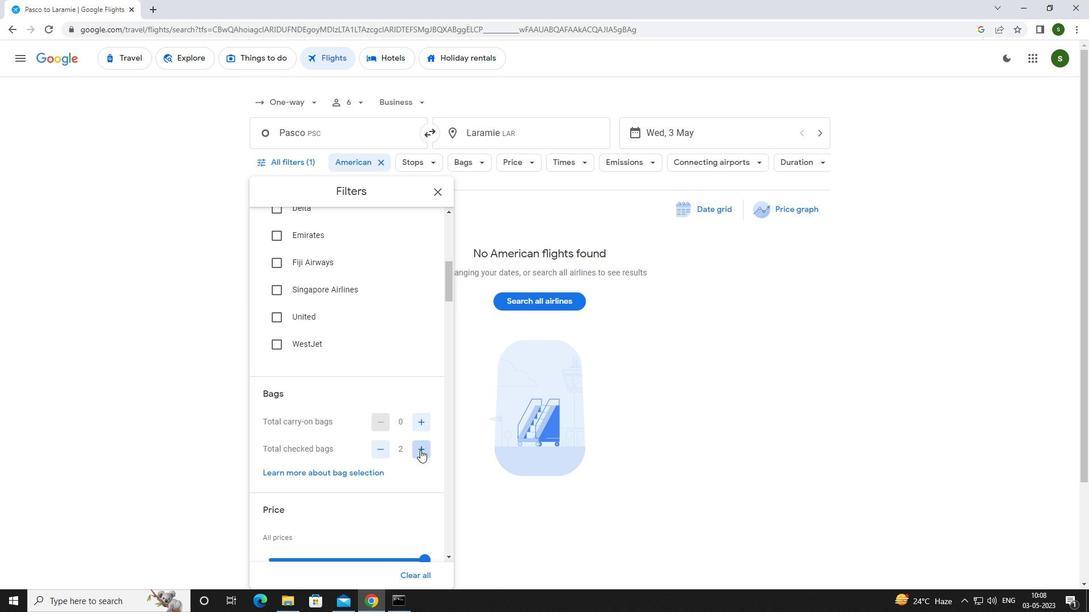 
Action: Mouse pressed left at (420, 450)
Screenshot: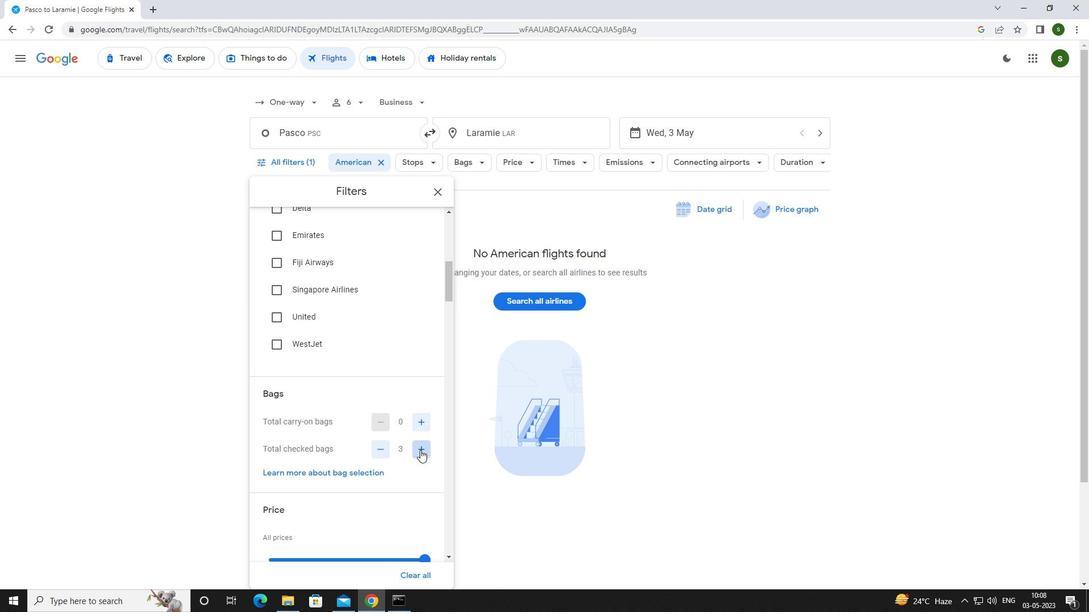 
Action: Mouse moved to (420, 449)
Screenshot: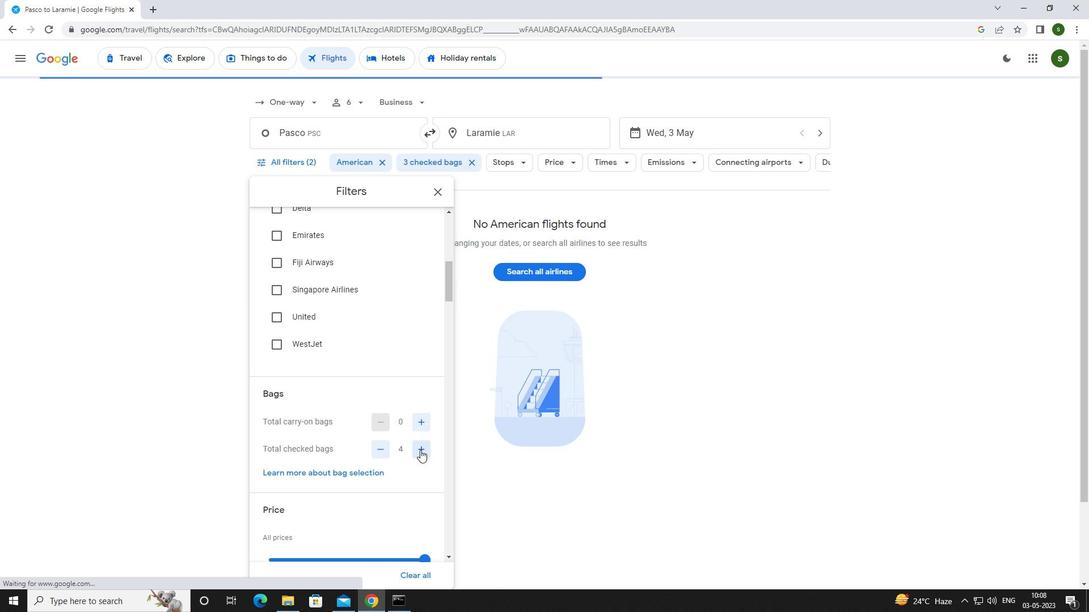 
Action: Mouse scrolled (420, 449) with delta (0, 0)
Screenshot: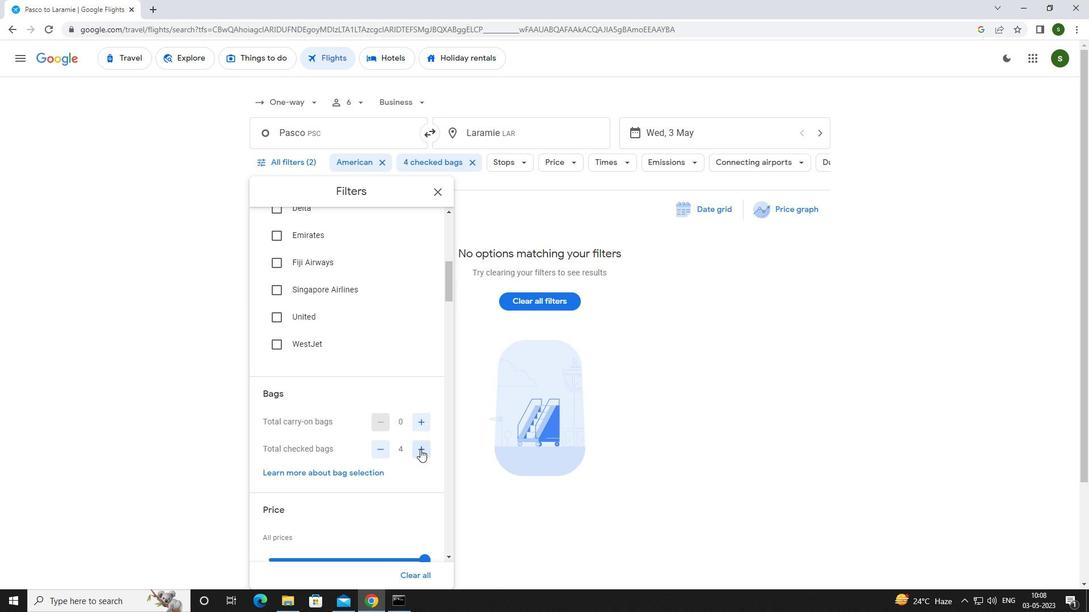 
Action: Mouse scrolled (420, 449) with delta (0, 0)
Screenshot: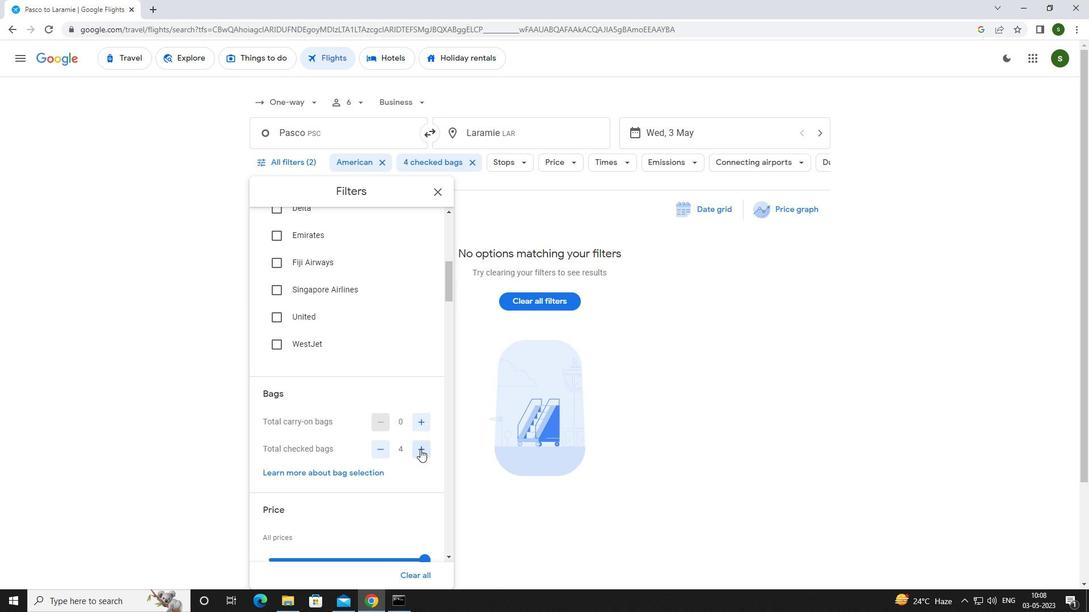 
Action: Mouse scrolled (420, 449) with delta (0, 0)
Screenshot: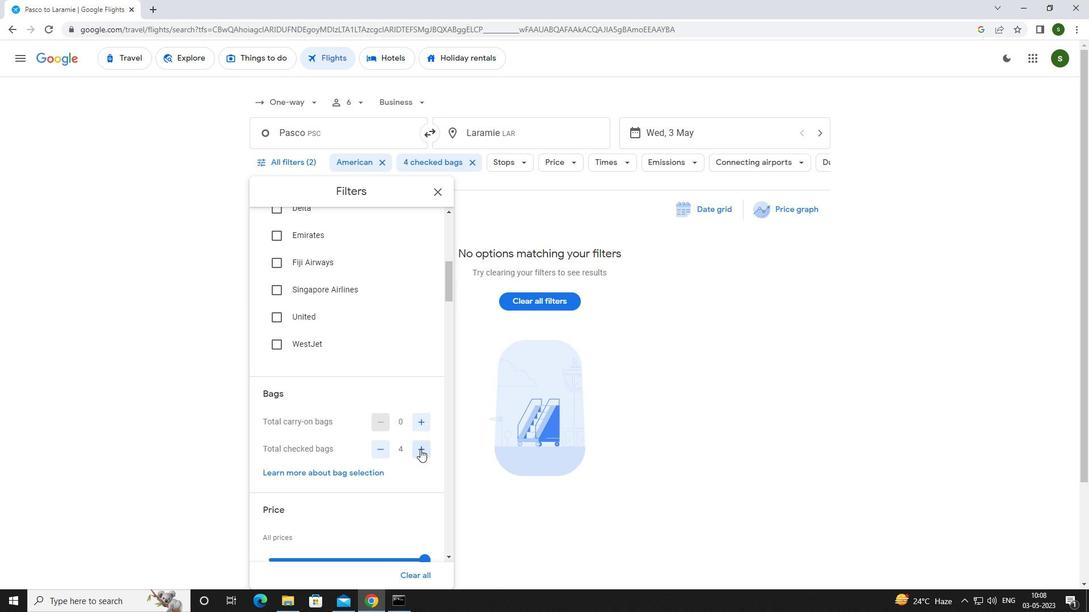 
Action: Mouse moved to (427, 391)
Screenshot: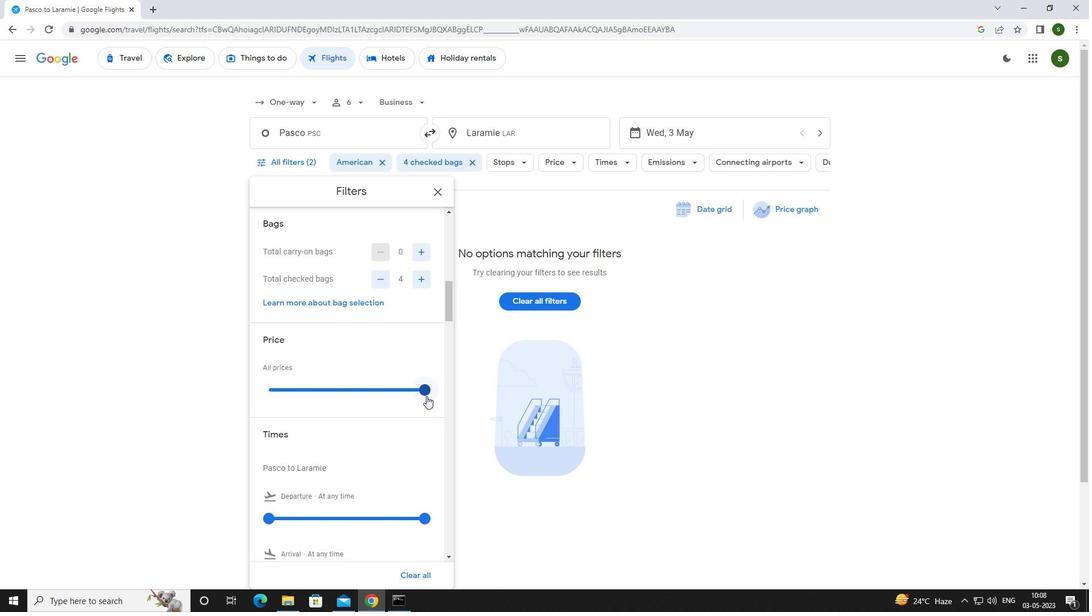 
Action: Mouse pressed left at (427, 391)
Screenshot: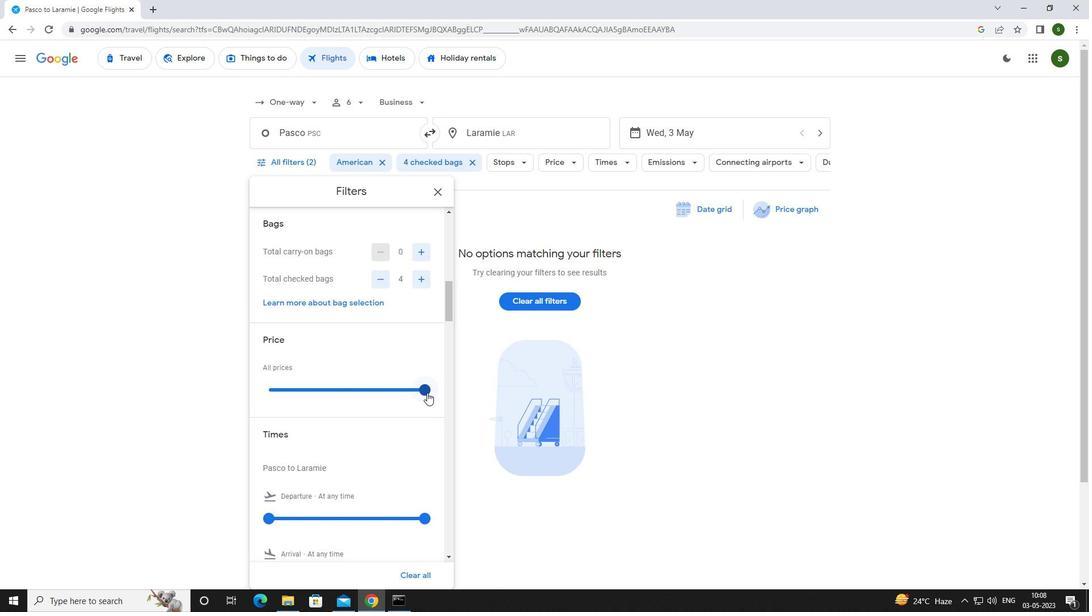 
Action: Mouse moved to (304, 405)
Screenshot: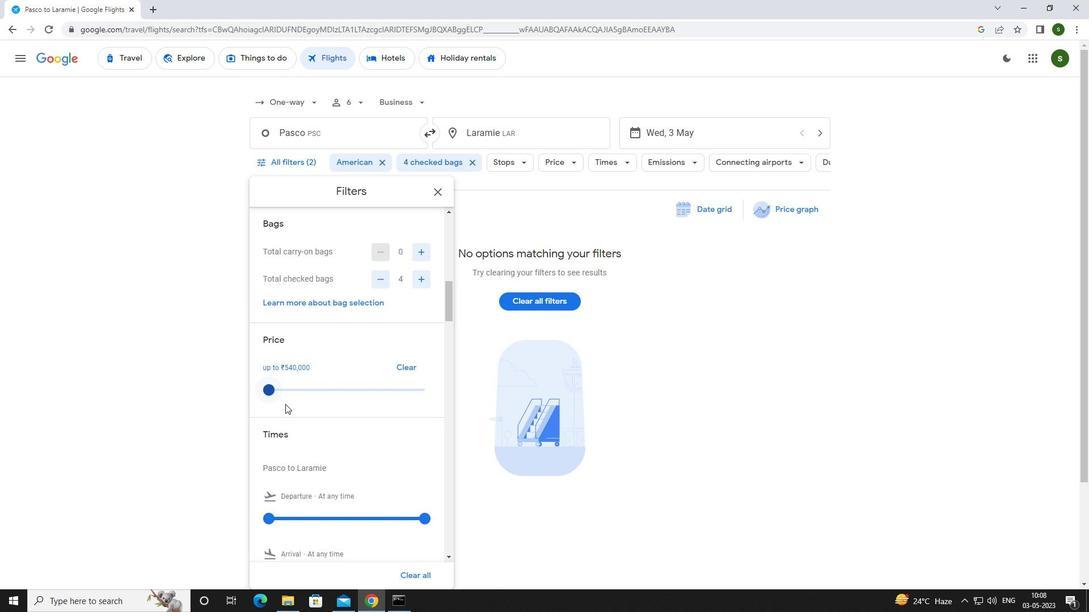 
Action: Mouse scrolled (304, 404) with delta (0, 0)
Screenshot: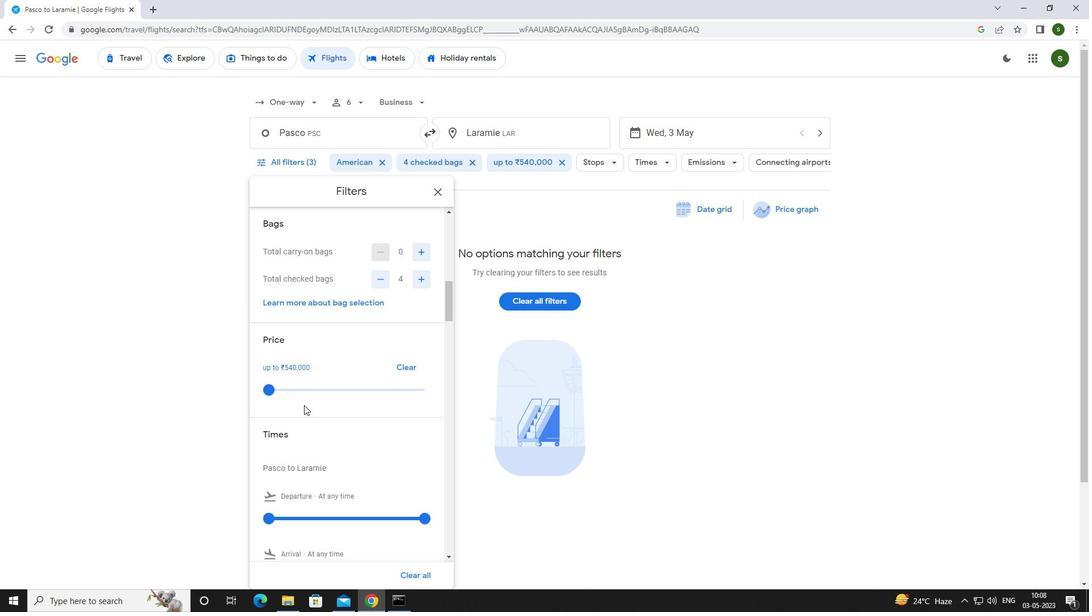 
Action: Mouse scrolled (304, 404) with delta (0, 0)
Screenshot: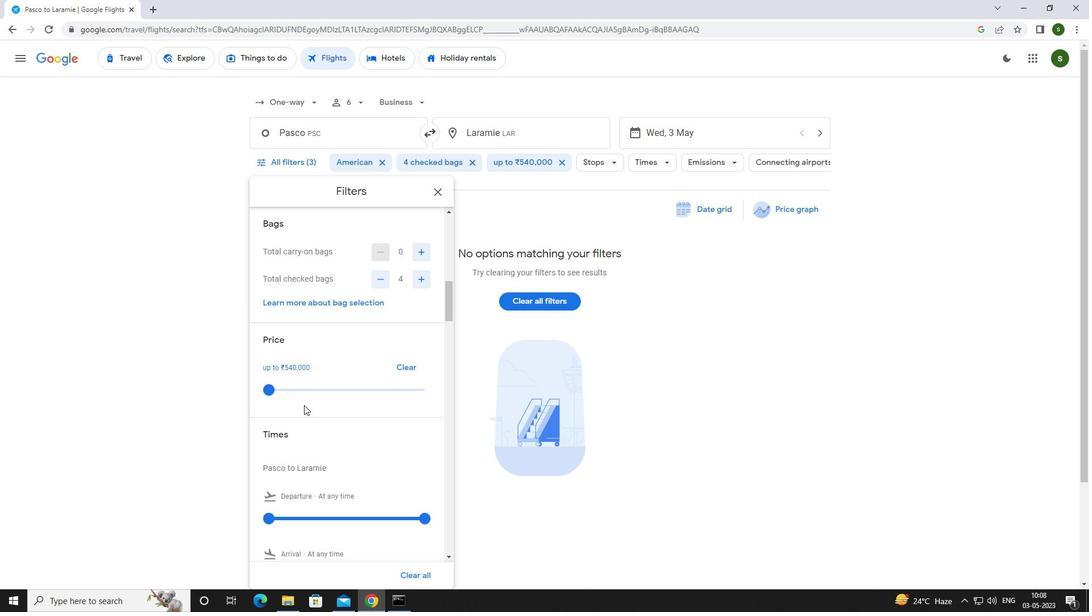 
Action: Mouse moved to (268, 401)
Screenshot: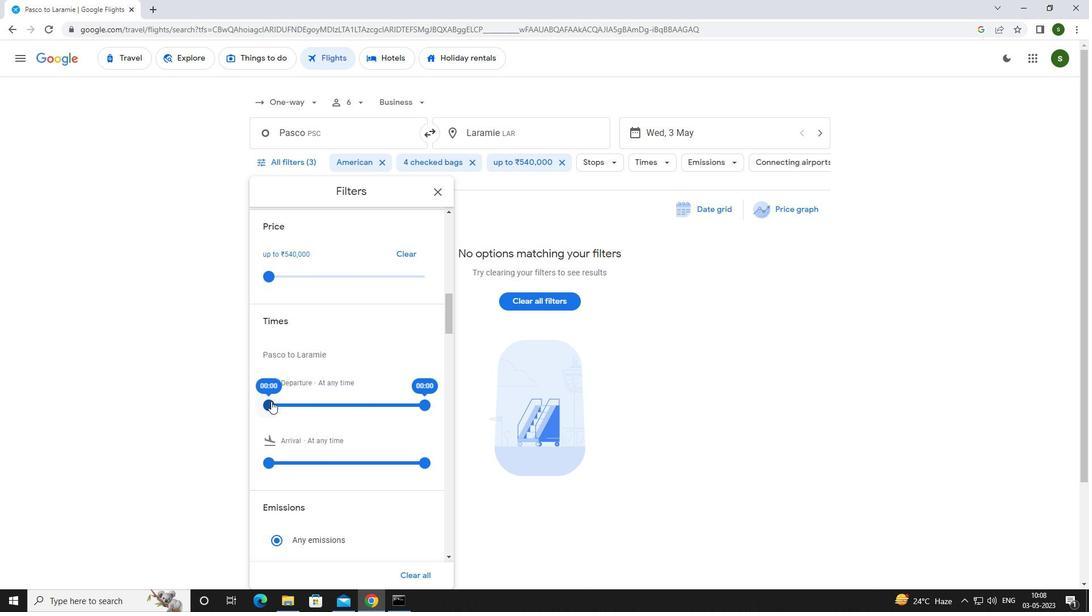 
Action: Mouse pressed left at (268, 401)
Screenshot: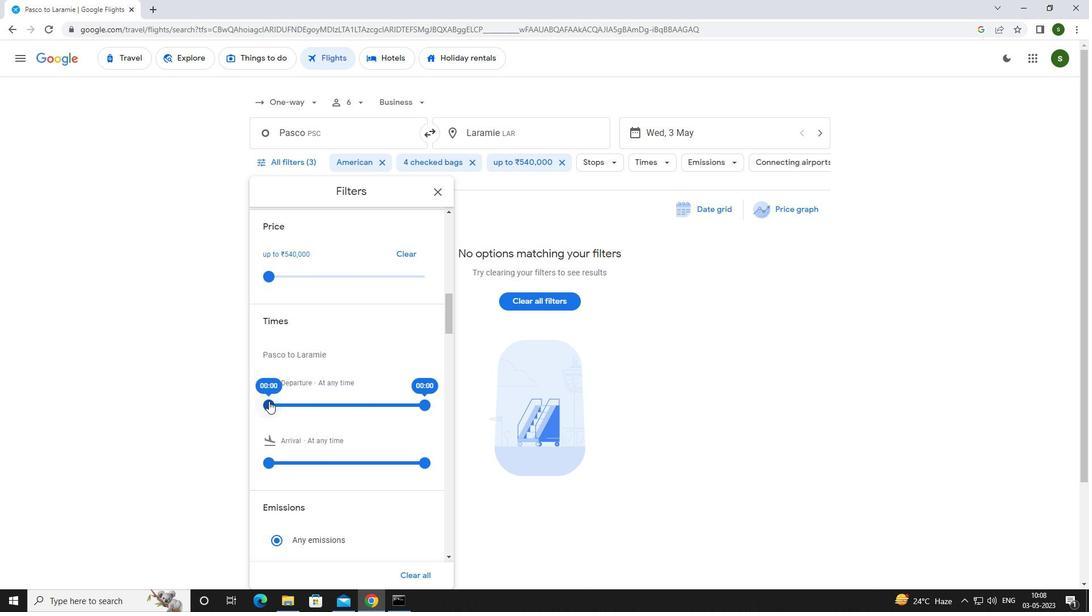 
Action: Mouse moved to (625, 369)
Screenshot: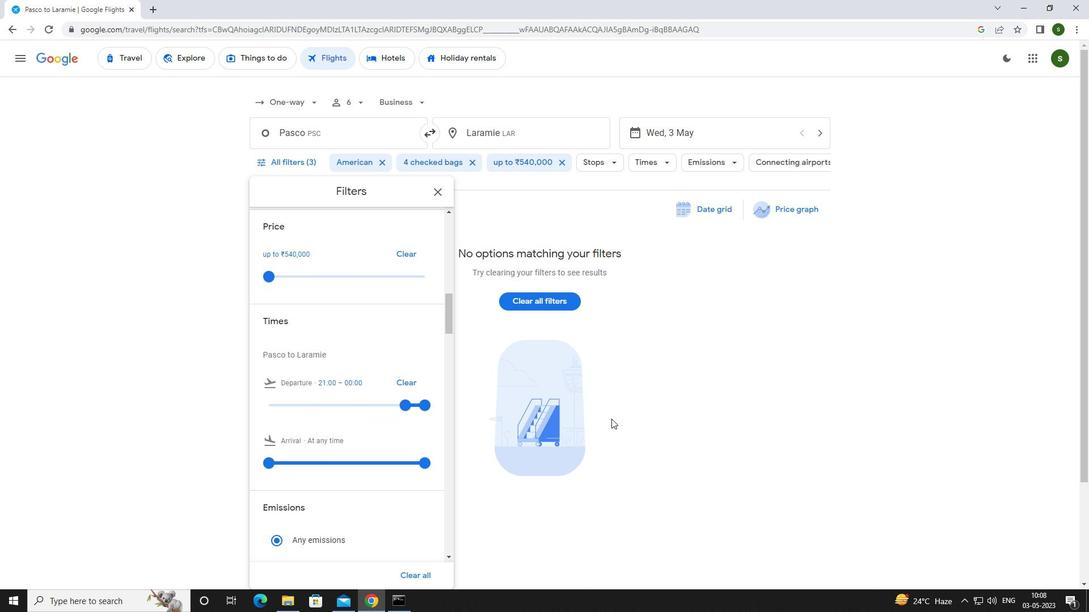 
Action: Mouse pressed left at (625, 369)
Screenshot: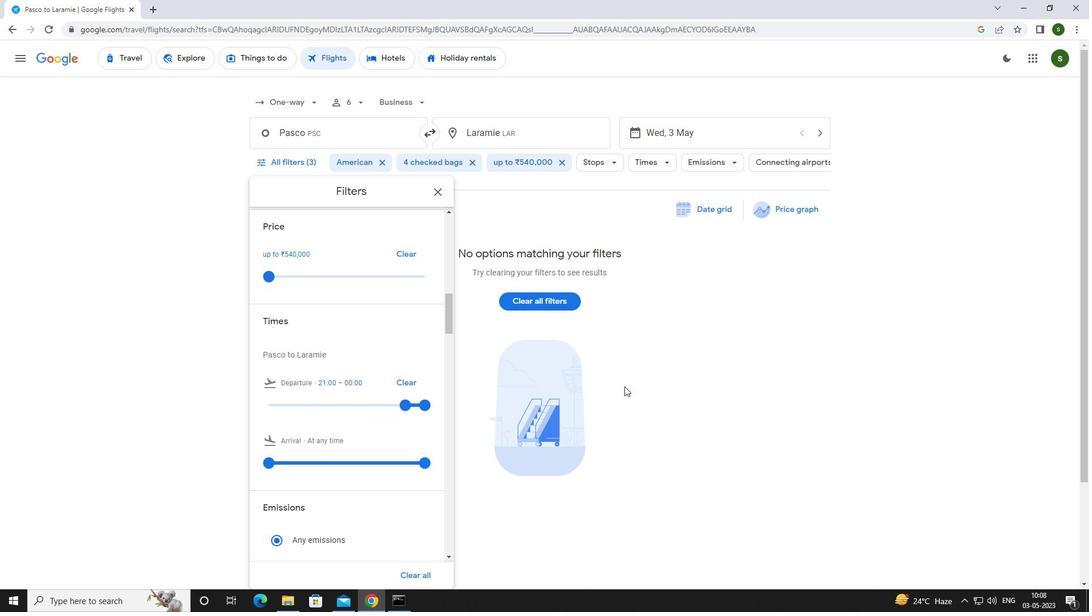 
Action: Key pressed <Key.f8>
Screenshot: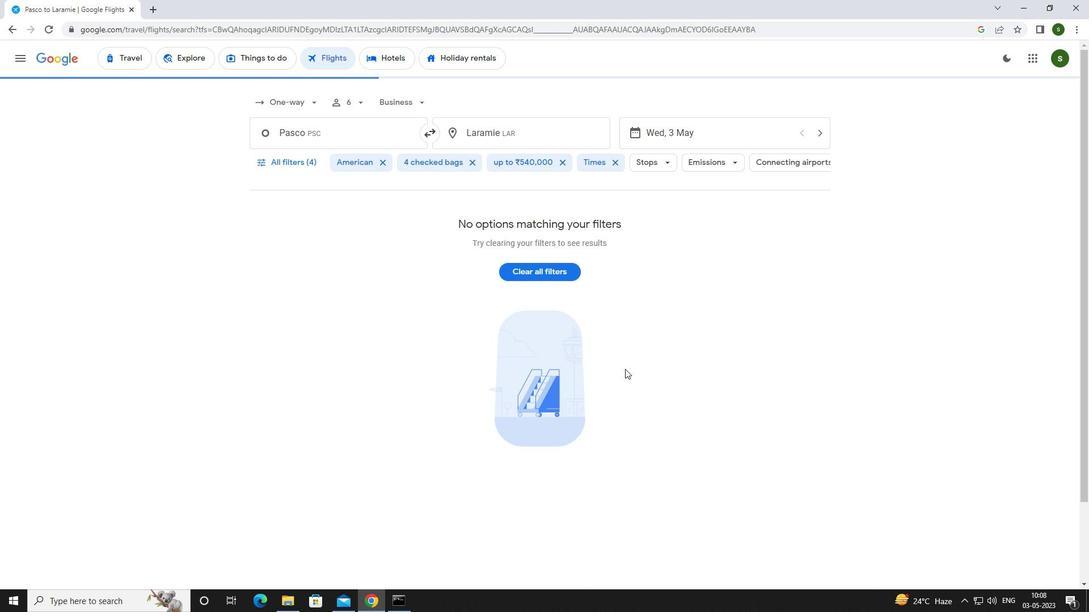 
